 Task: Configure branch protection to require reviews from code owners.
Action: Mouse moved to (532, 246)
Screenshot: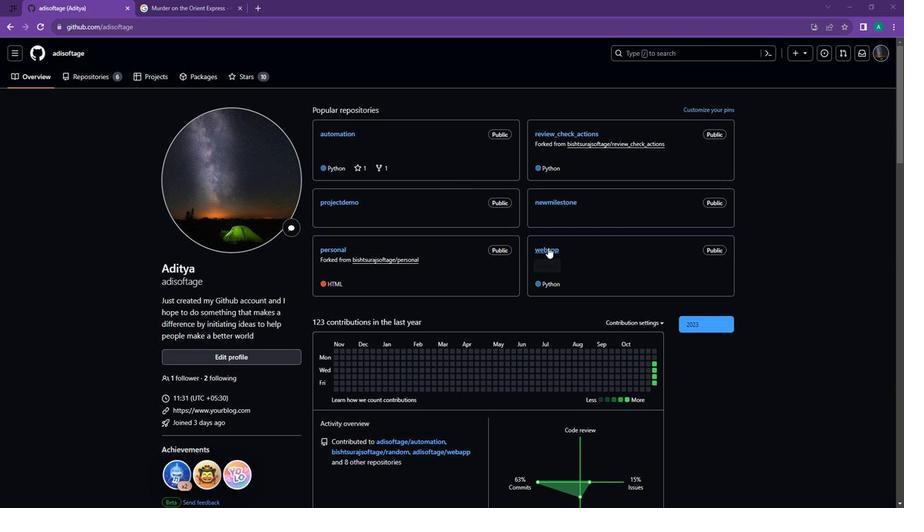 
Action: Mouse pressed left at (532, 246)
Screenshot: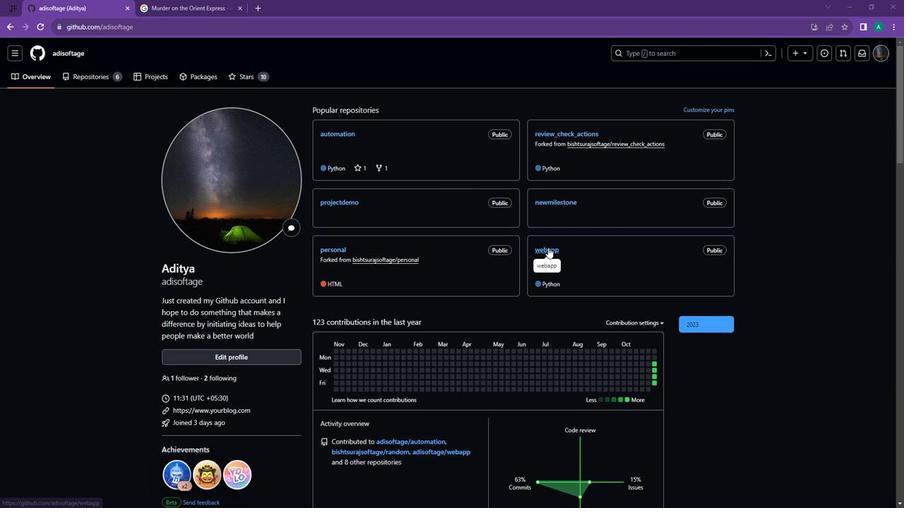 
Action: Mouse moved to (414, 81)
Screenshot: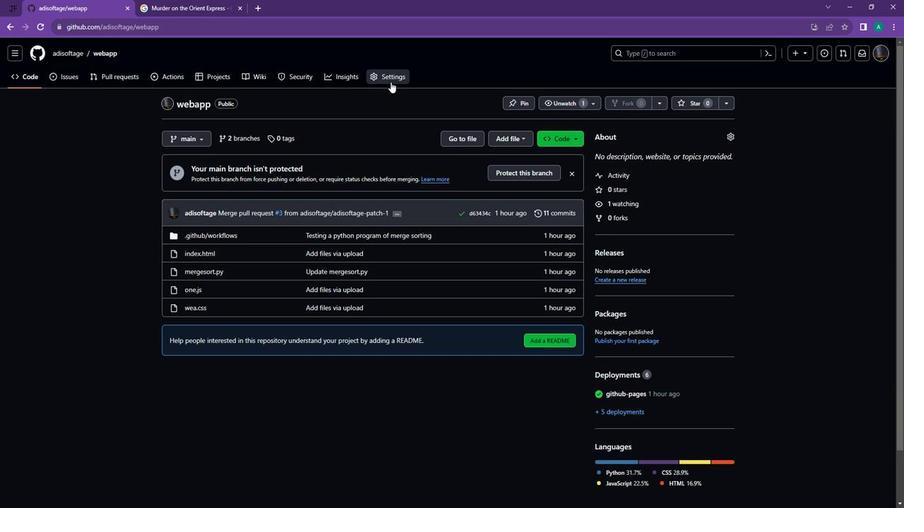 
Action: Mouse pressed left at (414, 81)
Screenshot: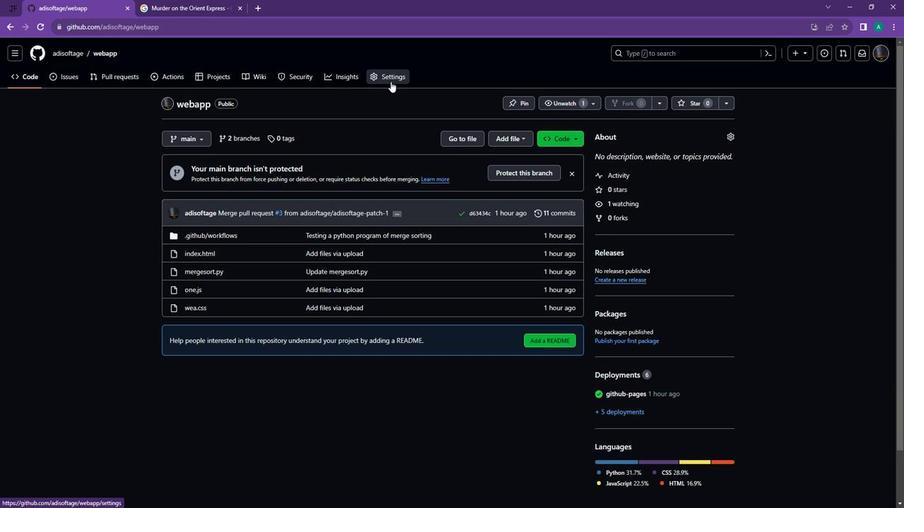 
Action: Mouse moved to (380, 247)
Screenshot: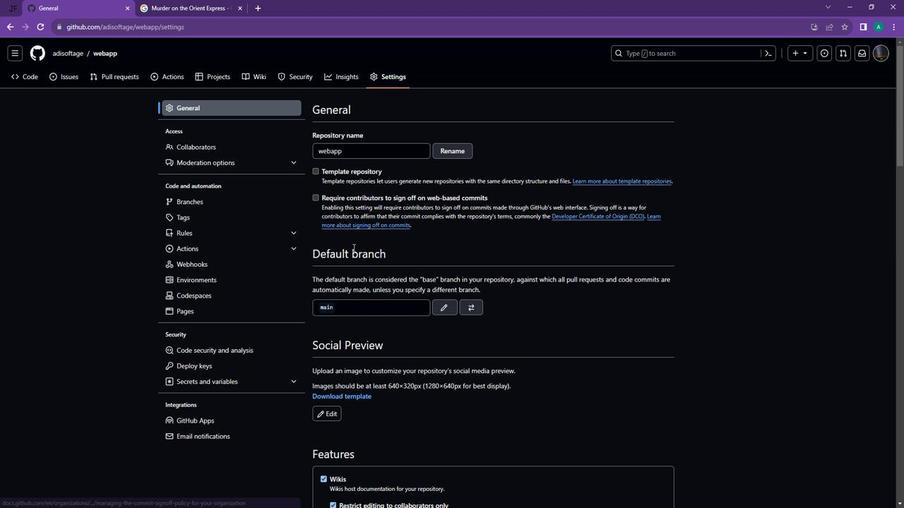 
Action: Mouse scrolled (380, 246) with delta (0, 0)
Screenshot: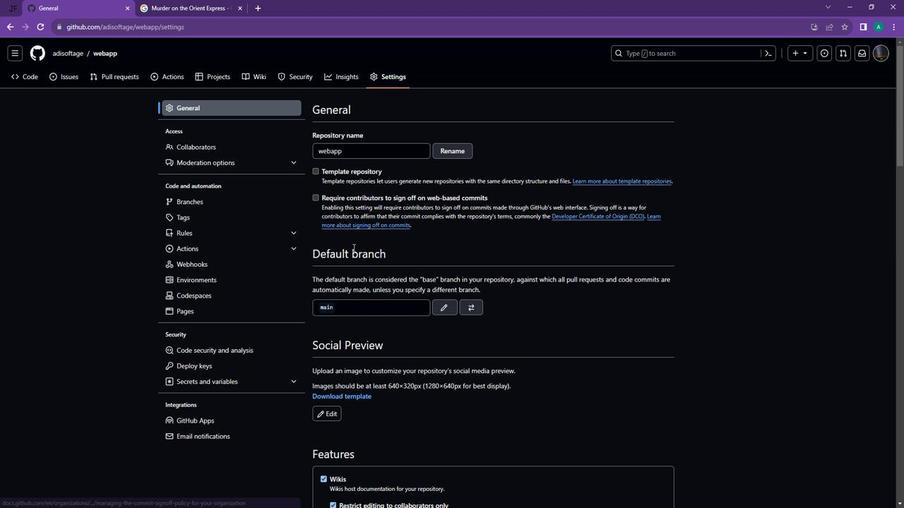 
Action: Mouse moved to (284, 151)
Screenshot: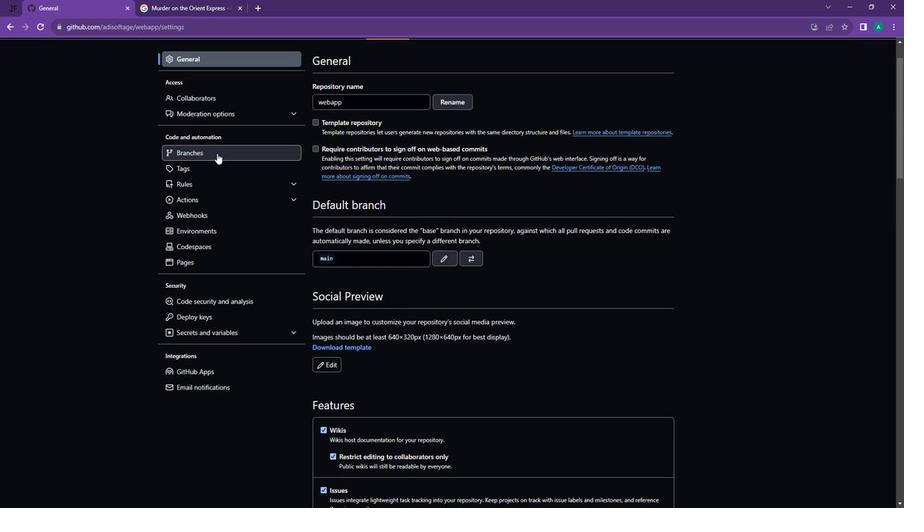 
Action: Mouse pressed left at (284, 151)
Screenshot: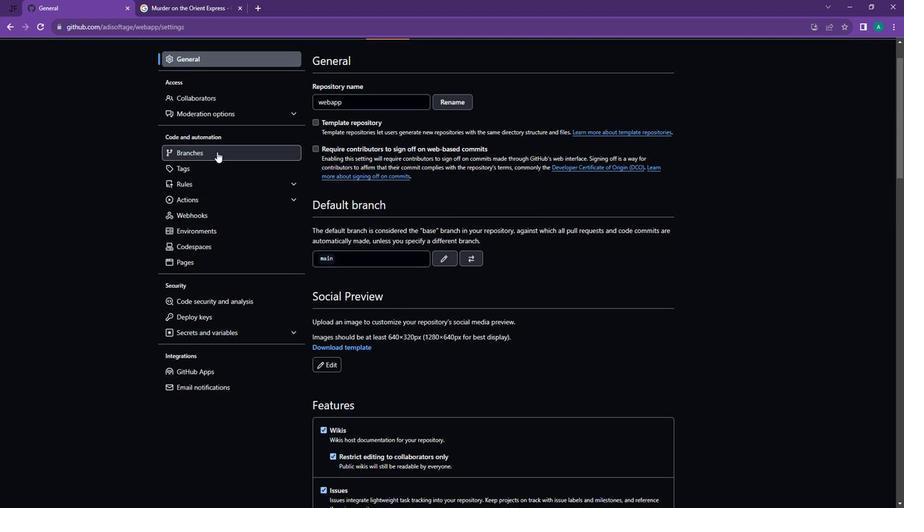 
Action: Mouse moved to (415, 169)
Screenshot: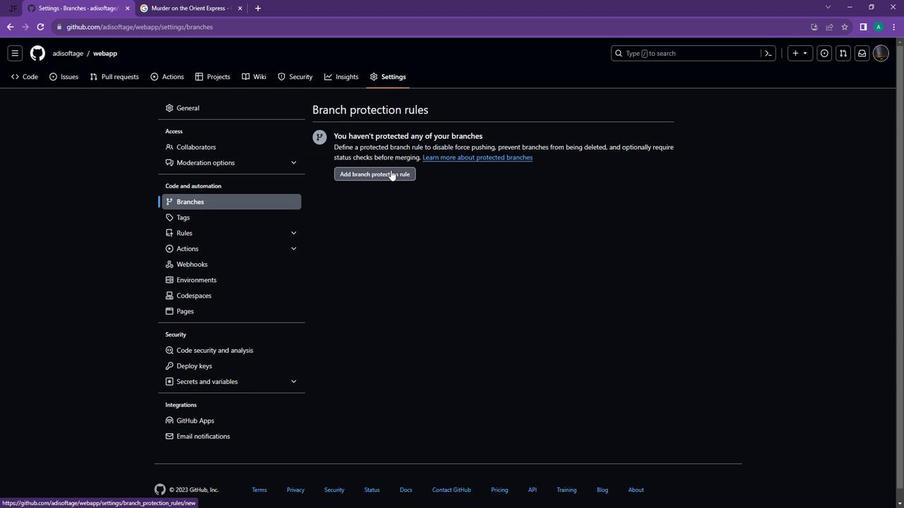 
Action: Mouse pressed left at (415, 169)
Screenshot: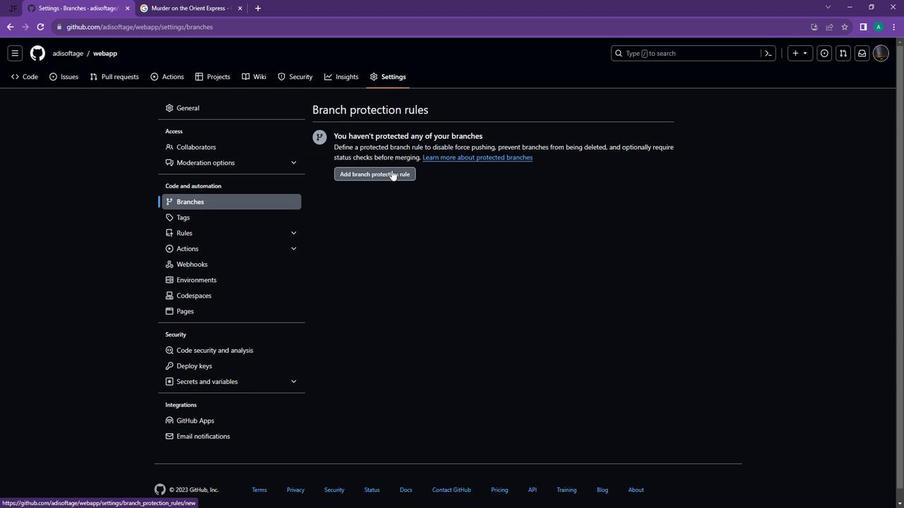 
Action: Mouse moved to (417, 250)
Screenshot: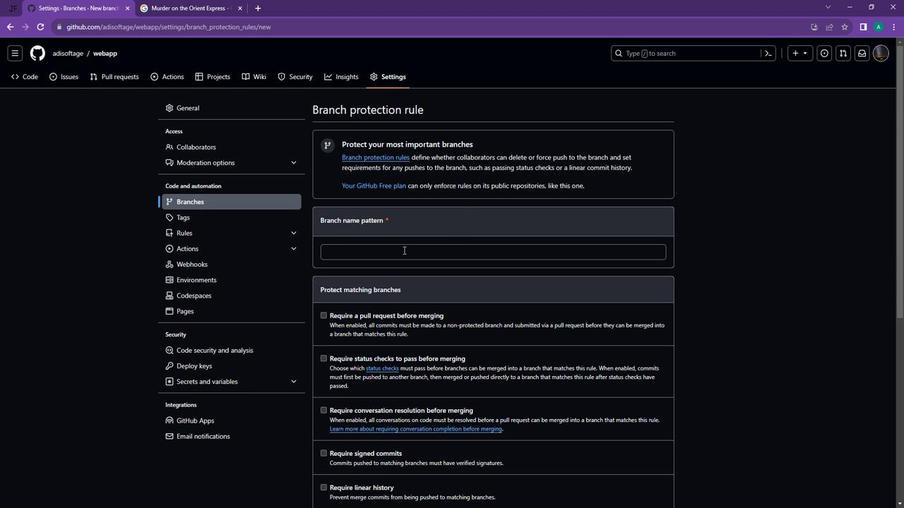 
Action: Mouse pressed left at (417, 250)
Screenshot: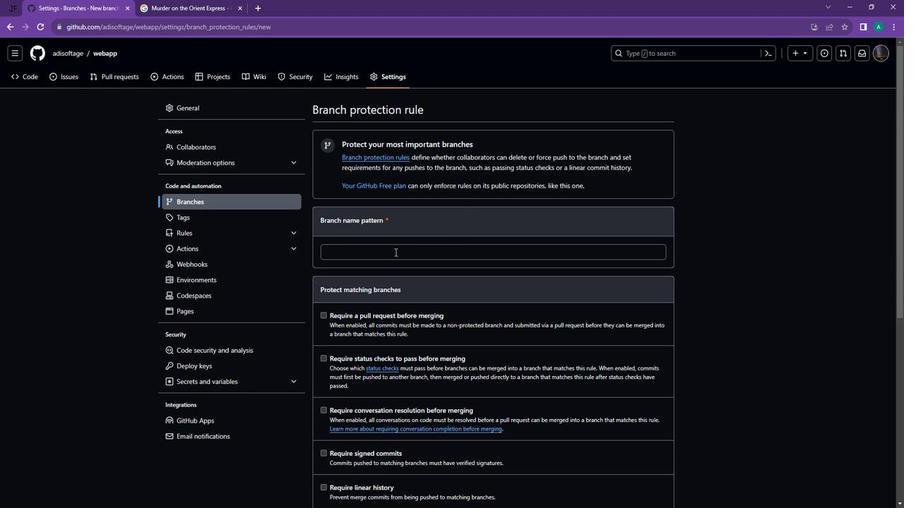 
Action: Key pressed main
Screenshot: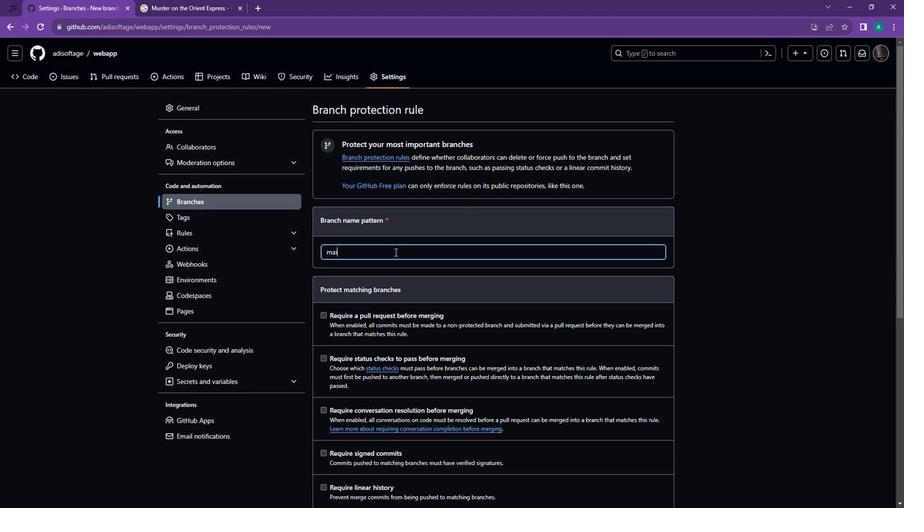 
Action: Mouse moved to (433, 345)
Screenshot: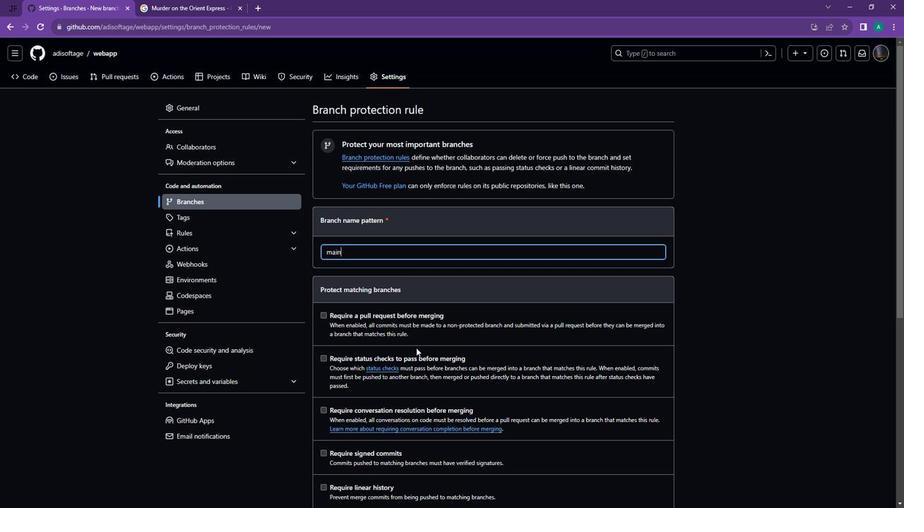 
Action: Mouse scrolled (433, 344) with delta (0, 0)
Screenshot: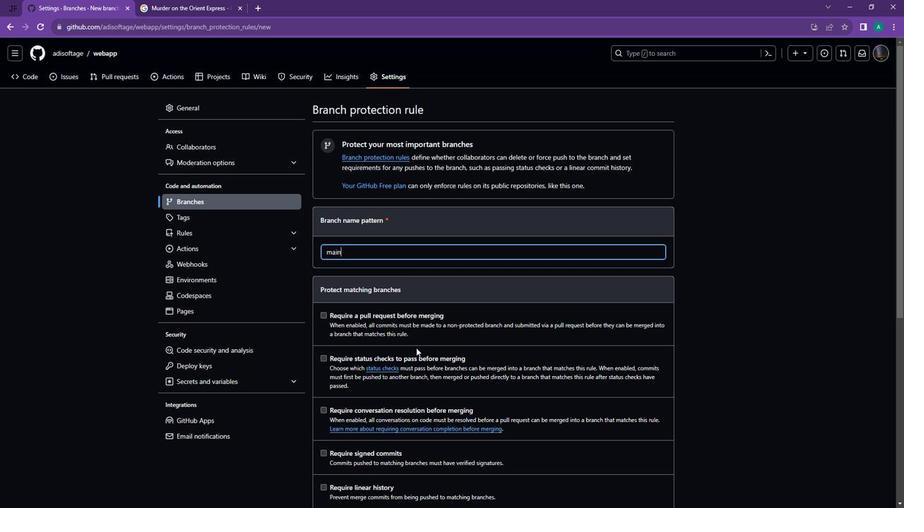 
Action: Mouse moved to (431, 345)
Screenshot: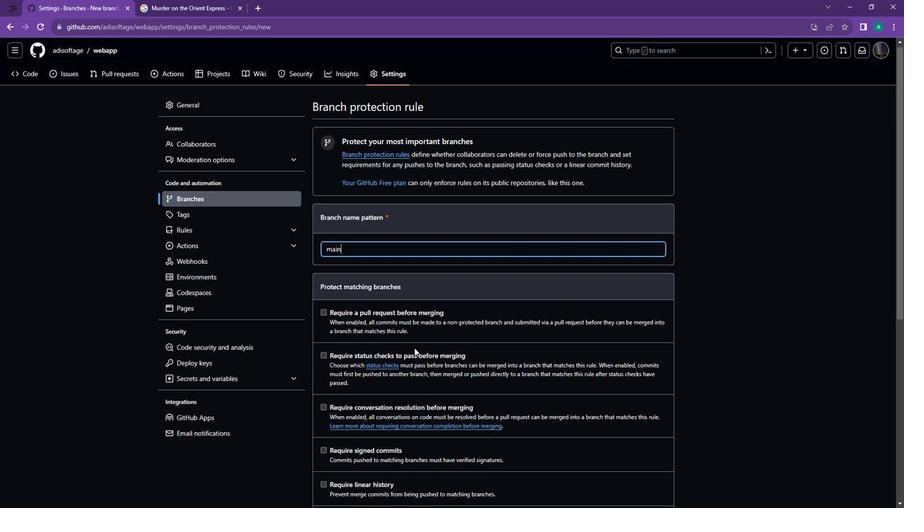 
Action: Mouse scrolled (431, 344) with delta (0, 0)
Screenshot: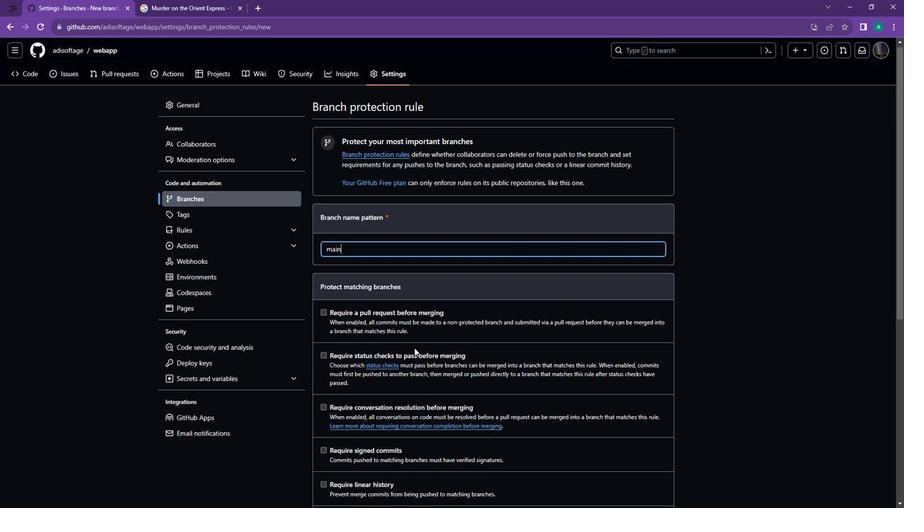 
Action: Mouse moved to (377, 216)
Screenshot: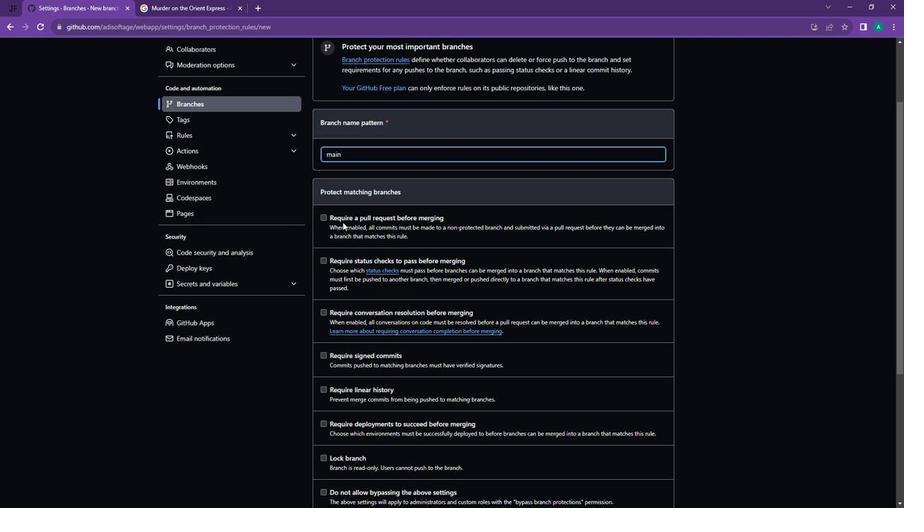 
Action: Mouse pressed left at (377, 216)
Screenshot: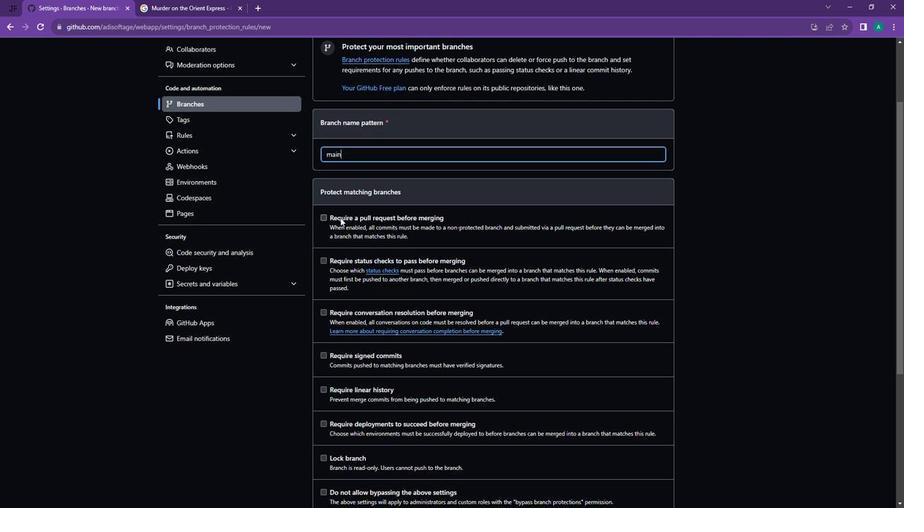 
Action: Mouse moved to (379, 324)
Screenshot: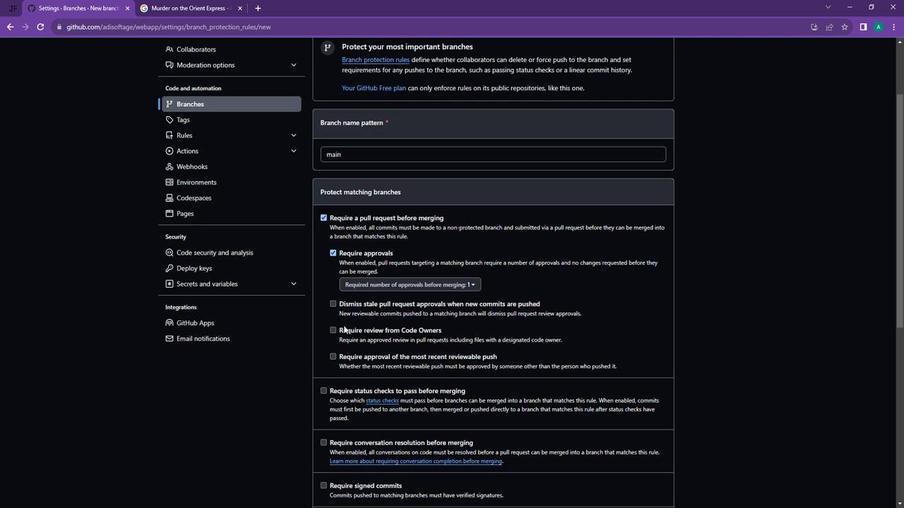 
Action: Mouse pressed left at (379, 324)
Screenshot: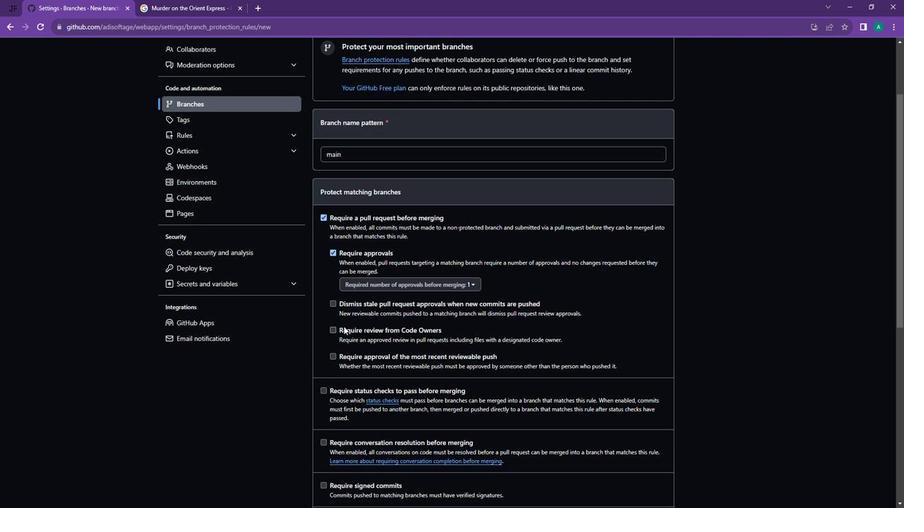 
Action: Mouse moved to (389, 349)
Screenshot: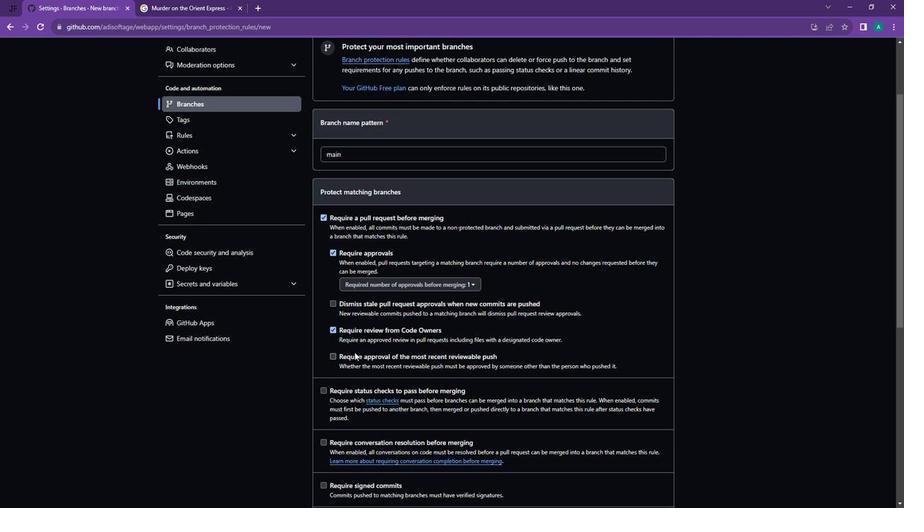 
Action: Mouse scrolled (389, 349) with delta (0, 0)
Screenshot: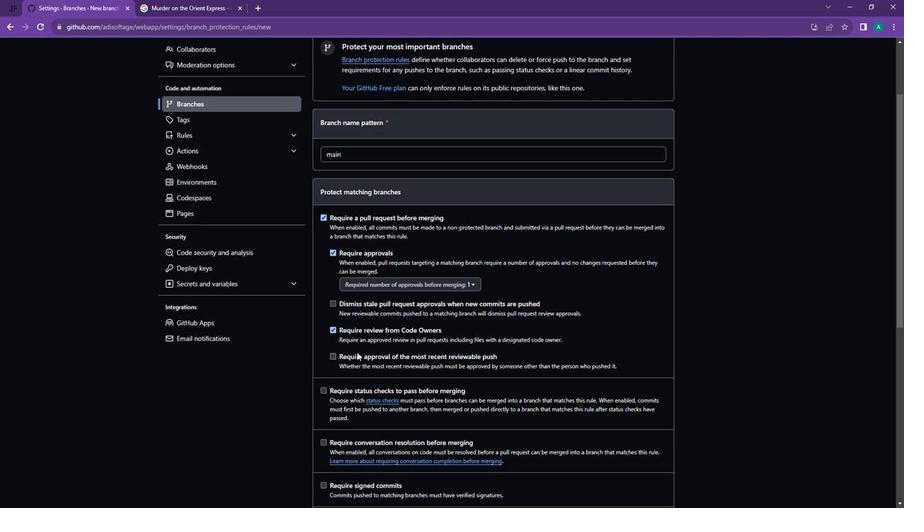 
Action: Mouse scrolled (389, 349) with delta (0, 0)
Screenshot: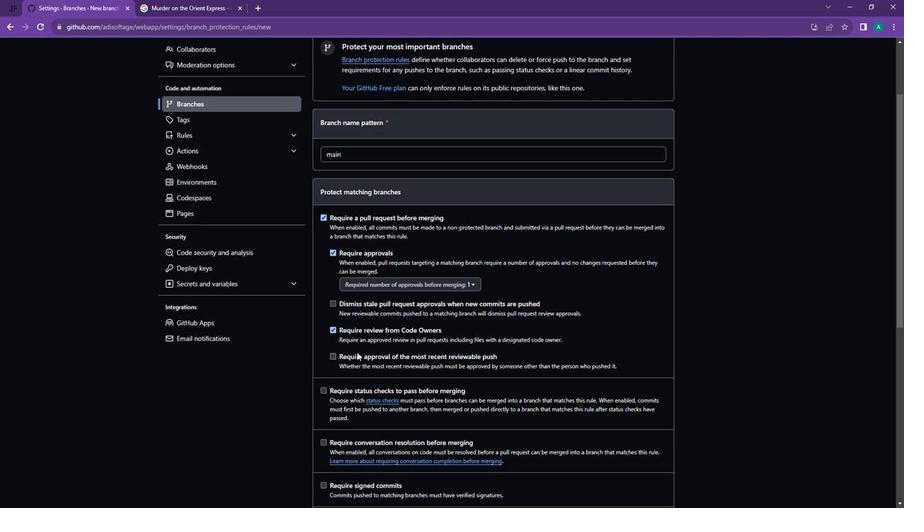 
Action: Mouse scrolled (389, 349) with delta (0, 0)
Screenshot: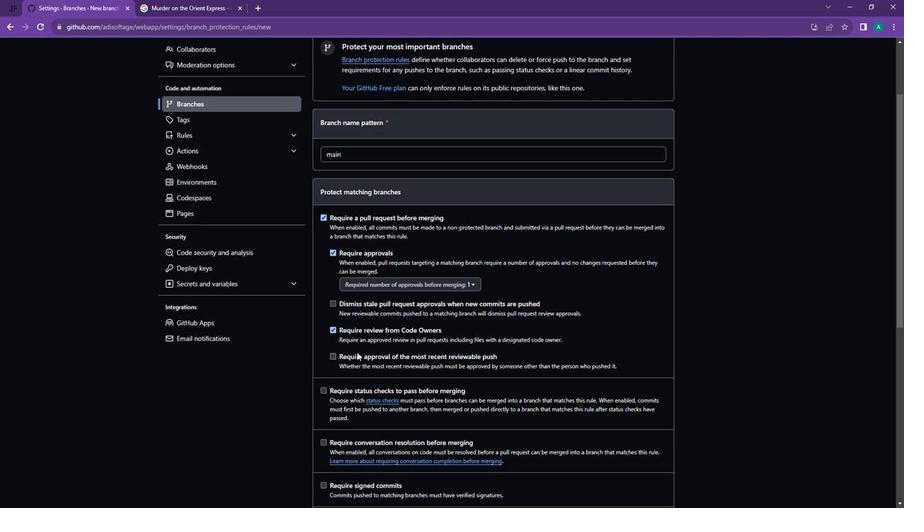 
Action: Mouse scrolled (389, 349) with delta (0, 0)
Screenshot: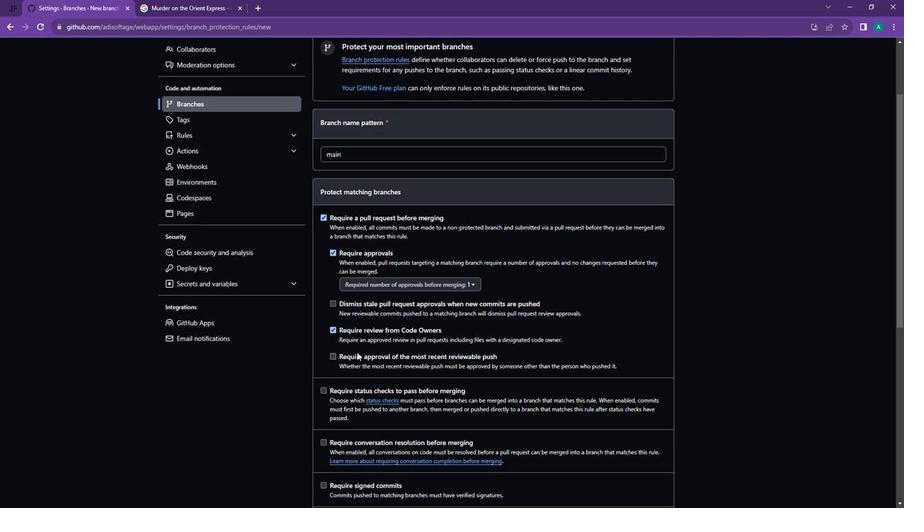 
Action: Mouse scrolled (389, 349) with delta (0, 0)
Screenshot: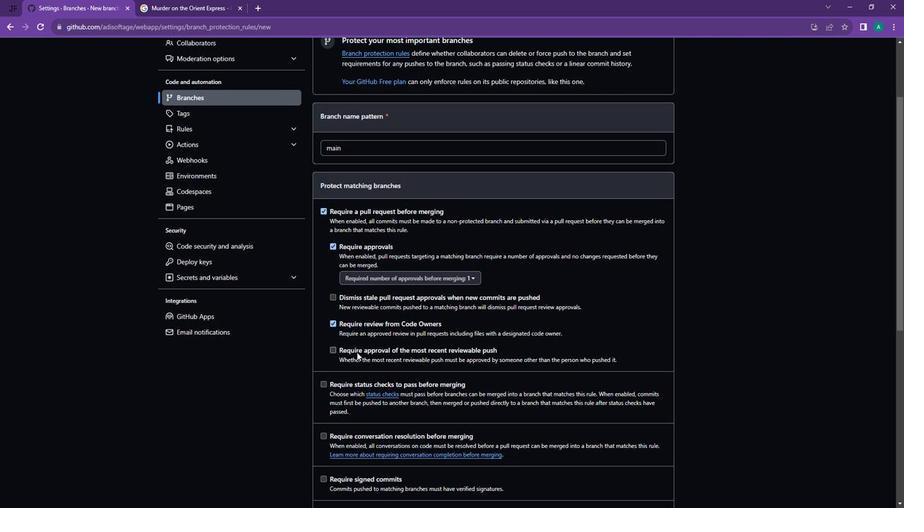 
Action: Mouse scrolled (389, 349) with delta (0, 0)
Screenshot: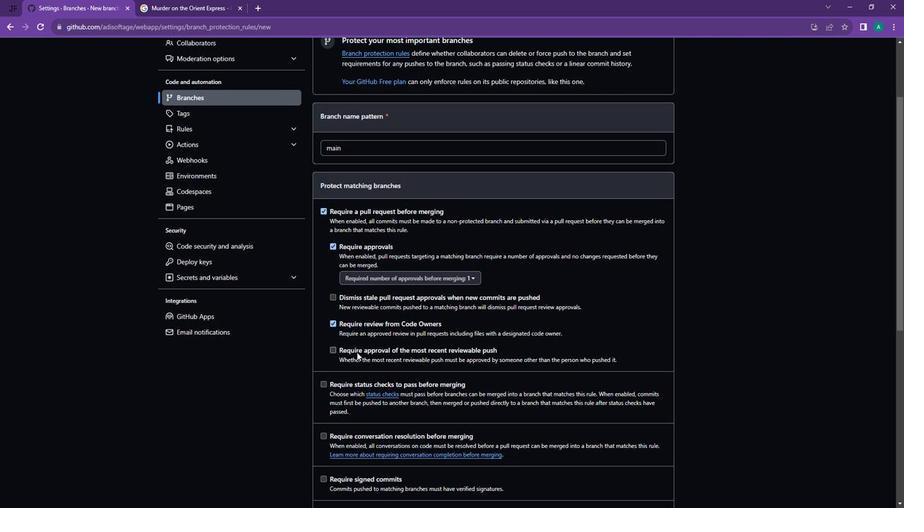 
Action: Mouse scrolled (389, 349) with delta (0, 0)
Screenshot: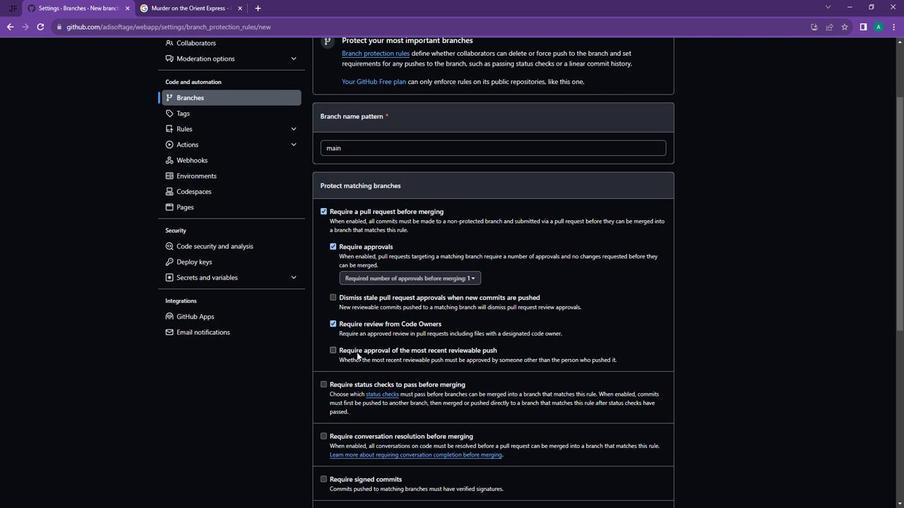 
Action: Mouse scrolled (389, 349) with delta (0, 0)
Screenshot: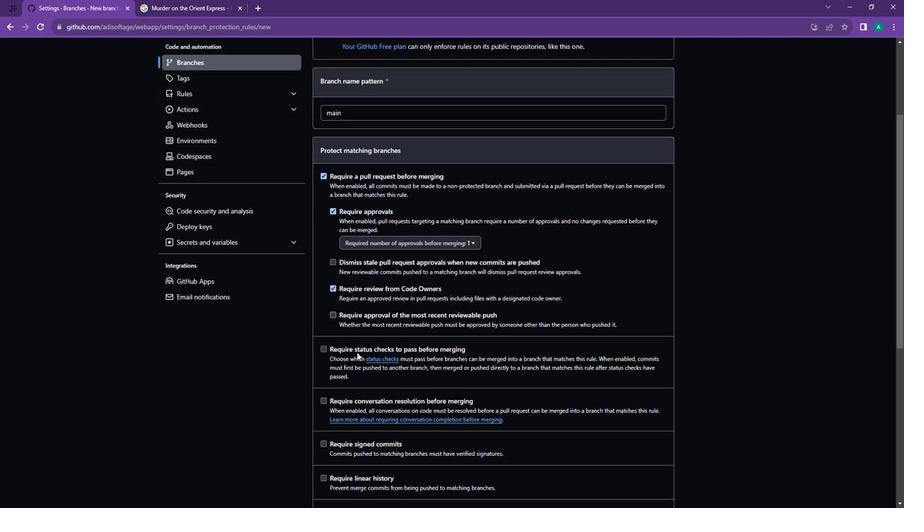 
Action: Mouse moved to (392, 348)
Screenshot: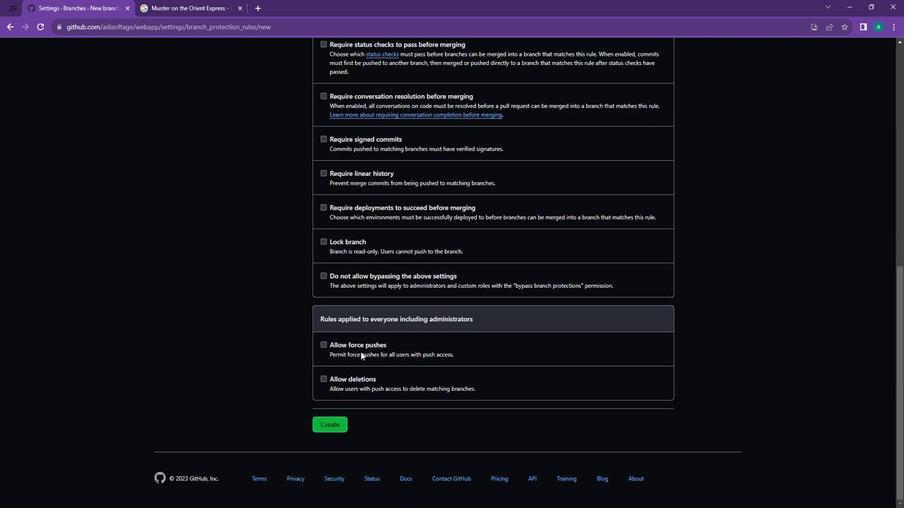 
Action: Mouse scrolled (392, 347) with delta (0, 0)
Screenshot: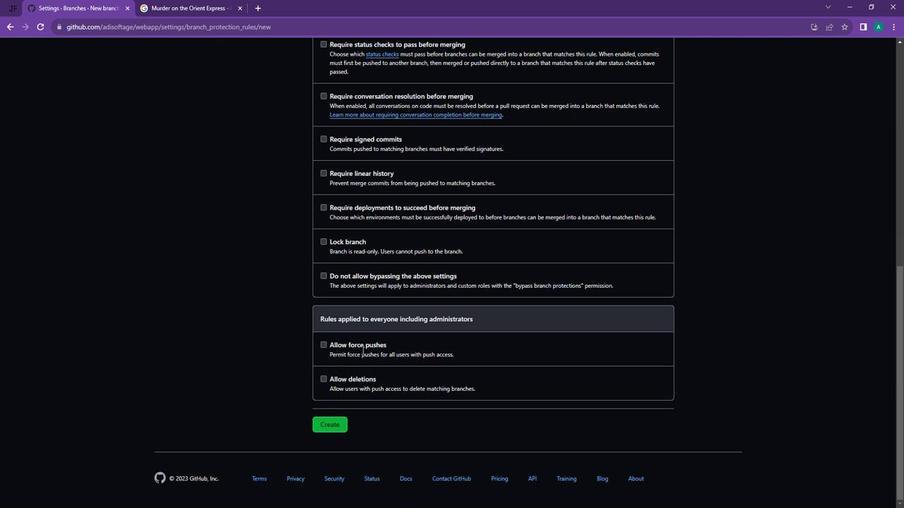 
Action: Mouse scrolled (392, 347) with delta (0, 0)
Screenshot: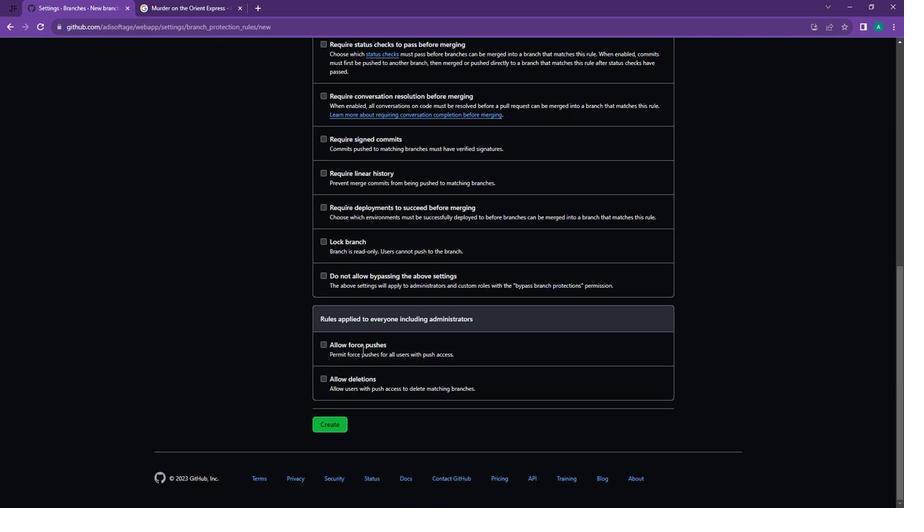 
Action: Mouse scrolled (392, 347) with delta (0, 0)
Screenshot: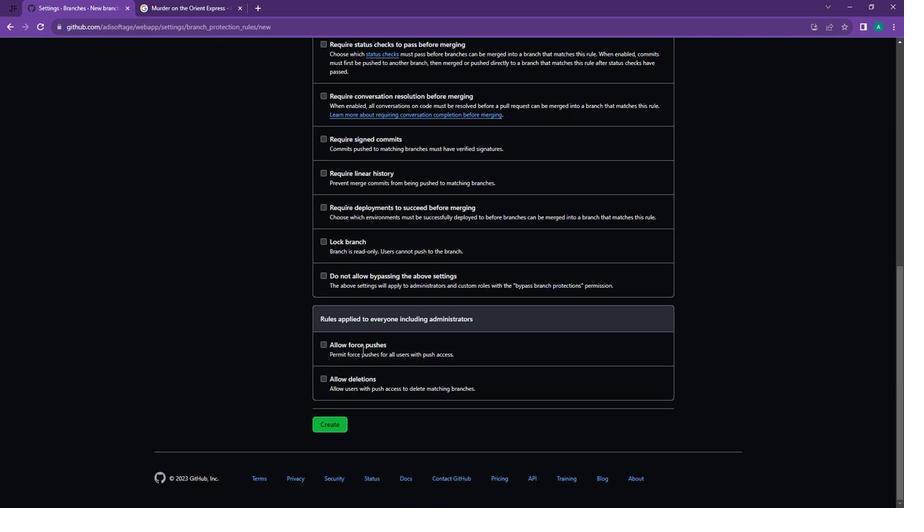 
Action: Mouse scrolled (392, 347) with delta (0, 0)
Screenshot: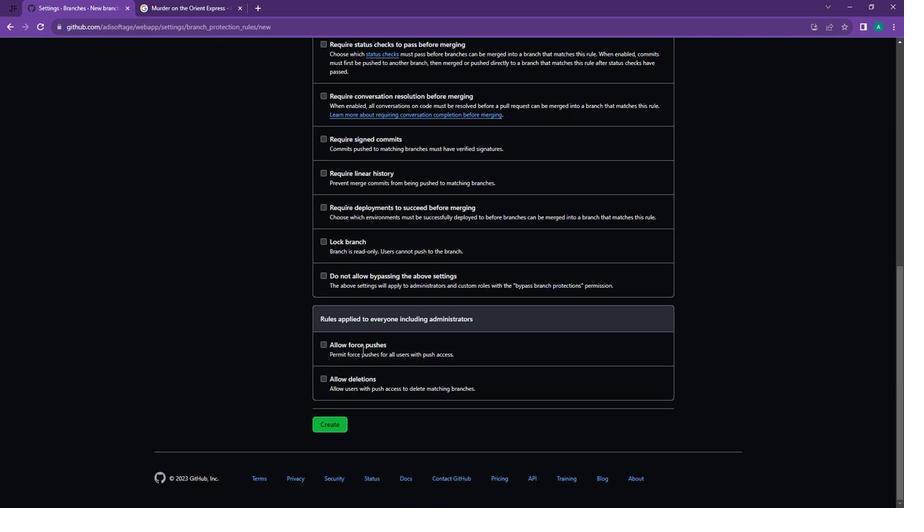 
Action: Mouse scrolled (392, 347) with delta (0, 0)
Screenshot: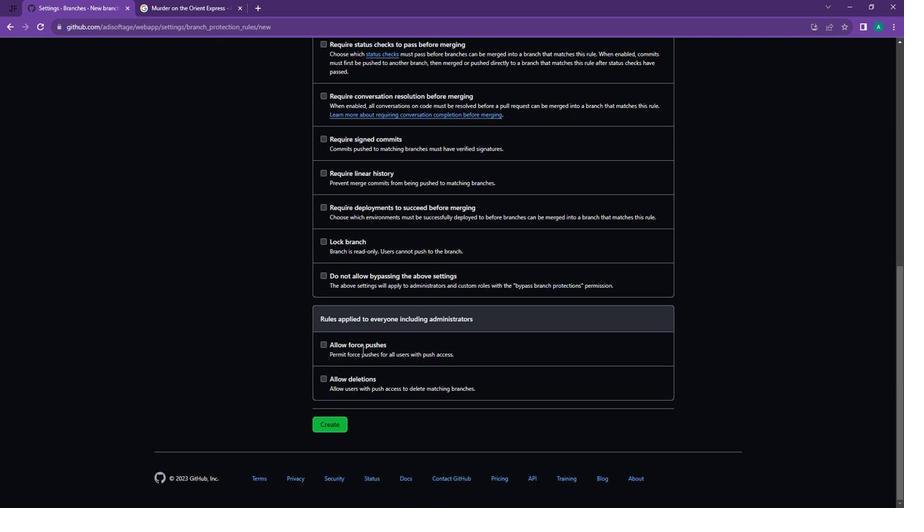 
Action: Mouse scrolled (392, 347) with delta (0, 0)
Screenshot: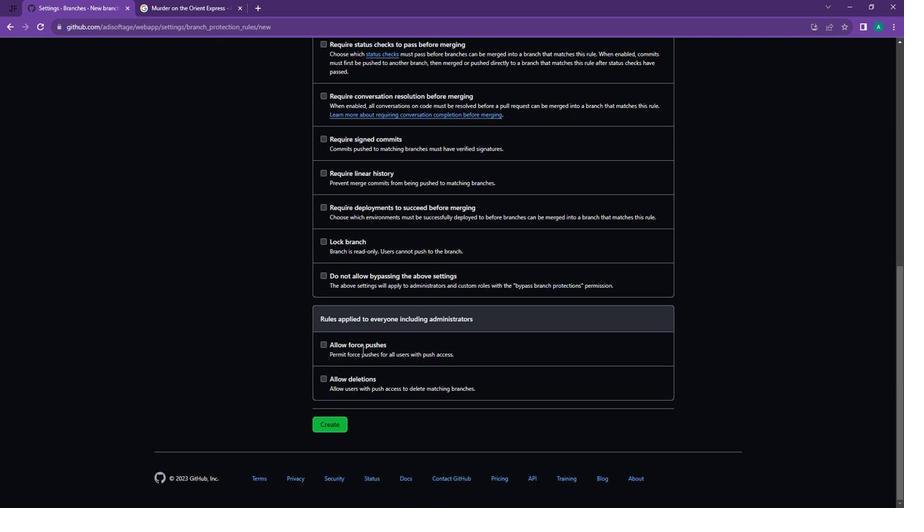 
Action: Mouse moved to (371, 419)
Screenshot: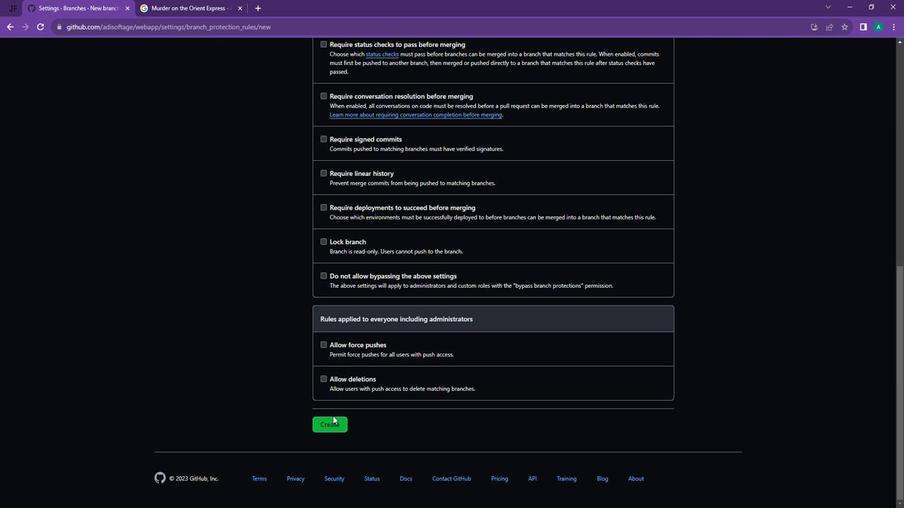 
Action: Mouse pressed left at (371, 419)
Screenshot: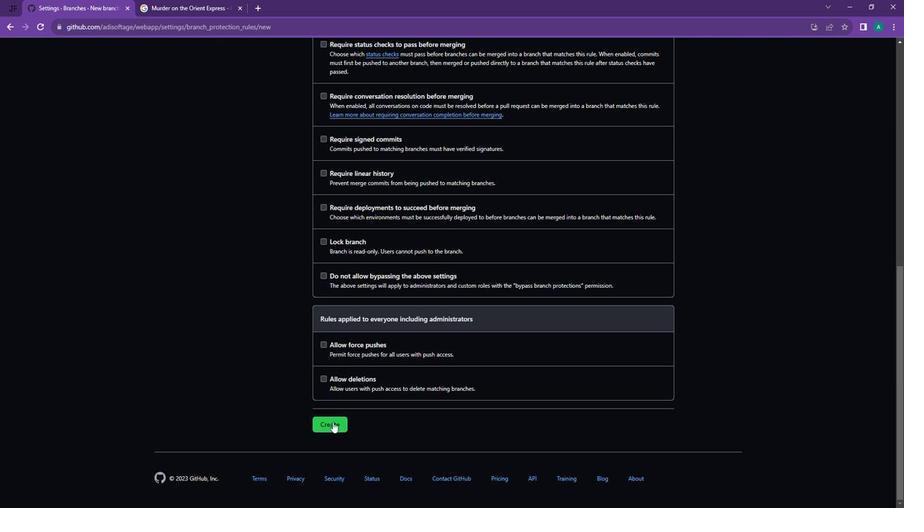
Action: Mouse moved to (139, 74)
Screenshot: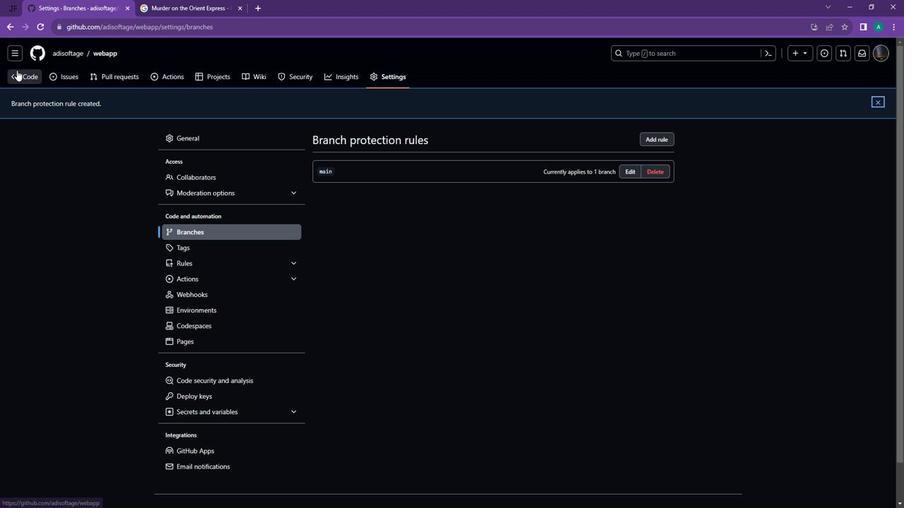 
Action: Mouse pressed left at (139, 74)
Screenshot: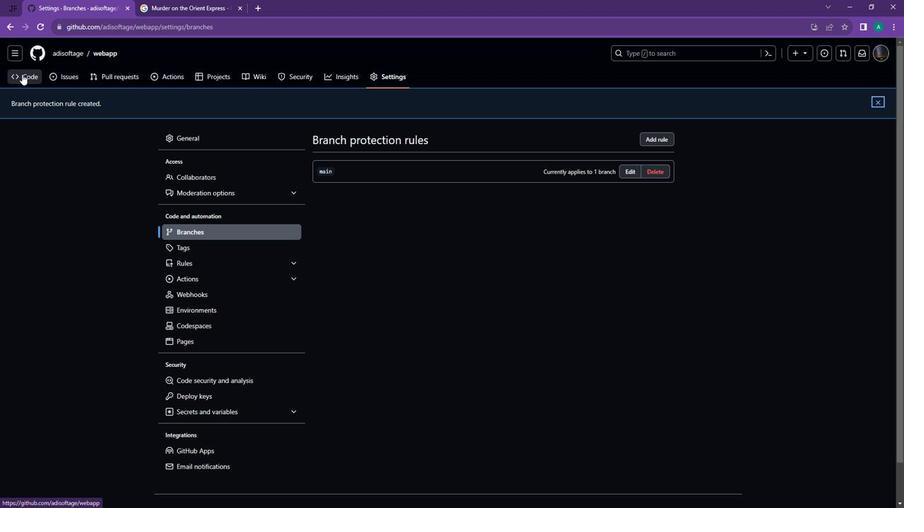 
Action: Mouse moved to (280, 207)
Screenshot: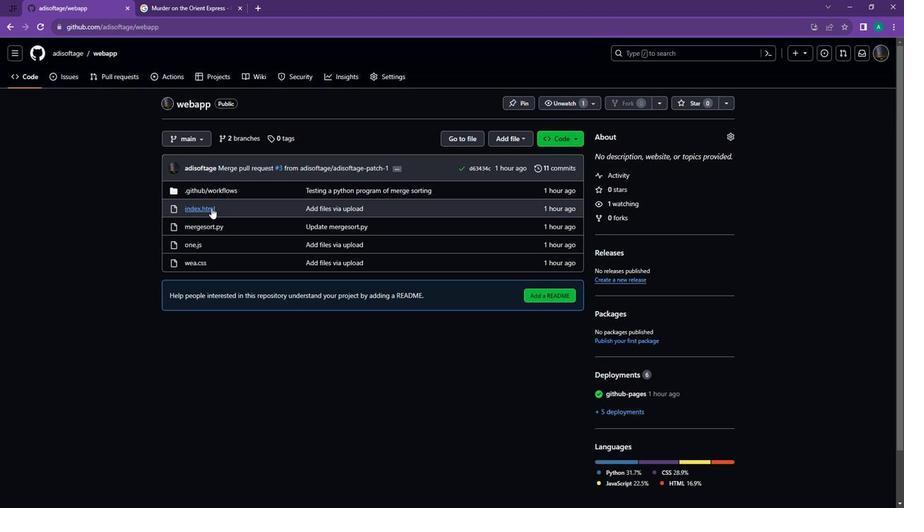 
Action: Mouse pressed left at (280, 207)
Screenshot: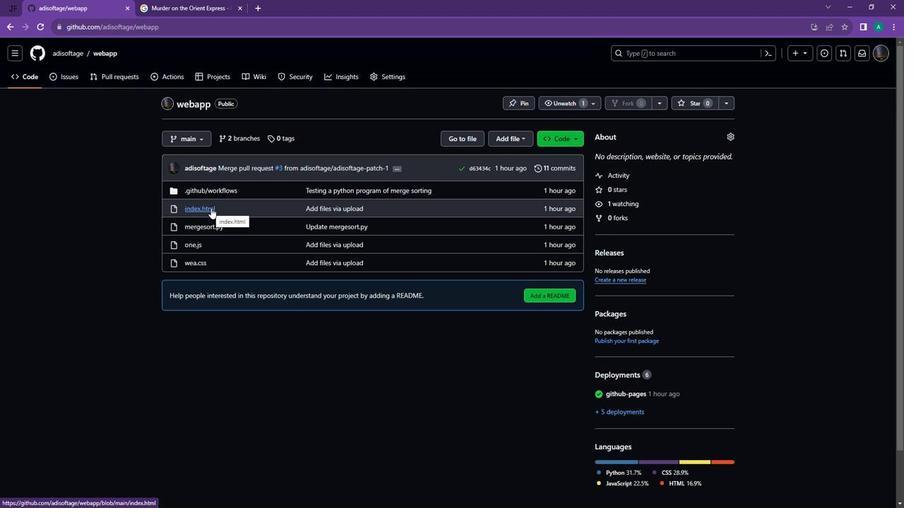 
Action: Mouse moved to (251, 220)
Screenshot: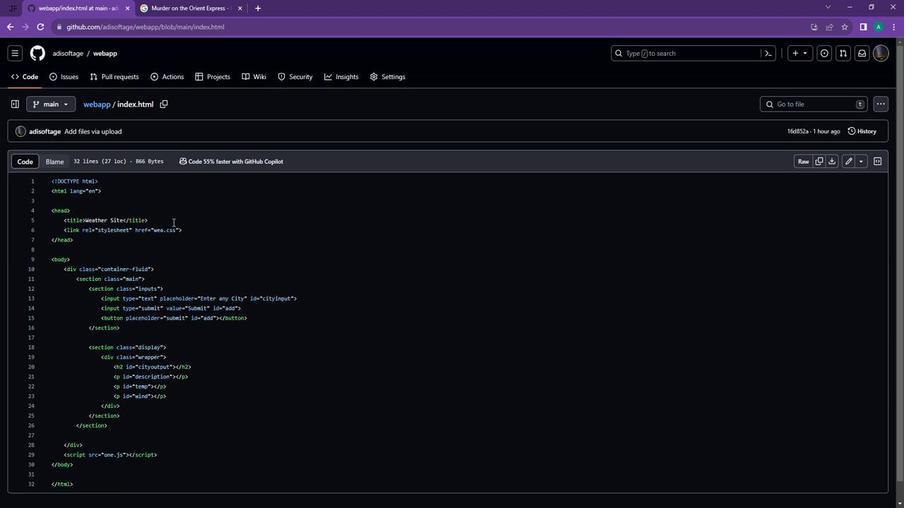 
Action: Mouse pressed left at (251, 220)
Screenshot: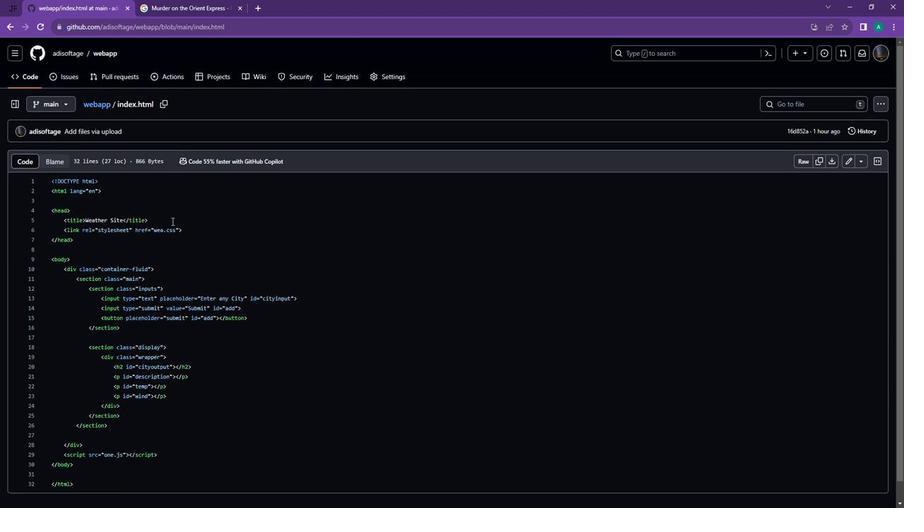 
Action: Mouse moved to (757, 165)
Screenshot: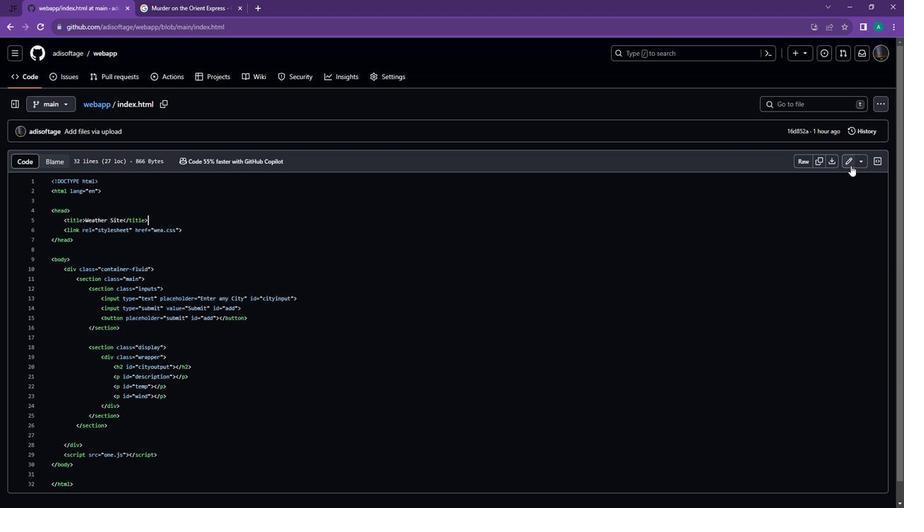 
Action: Mouse pressed left at (757, 165)
Screenshot: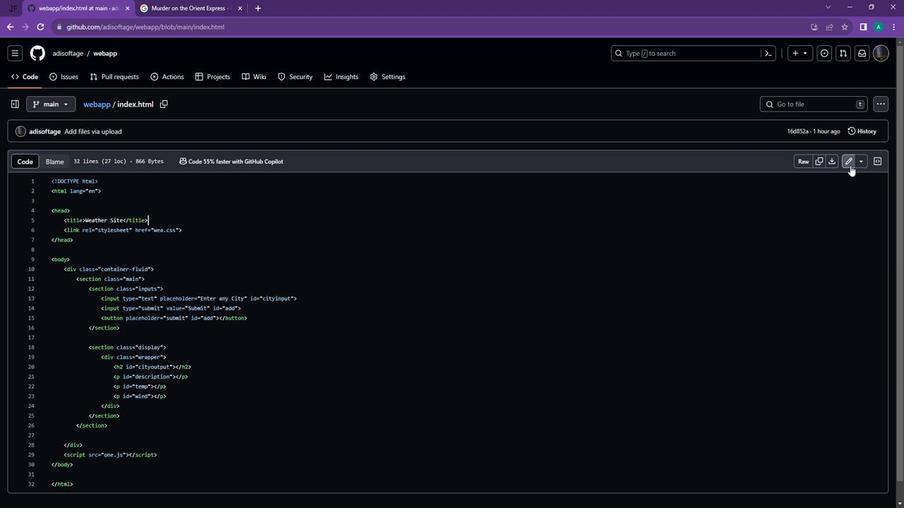 
Action: Mouse moved to (189, 185)
Screenshot: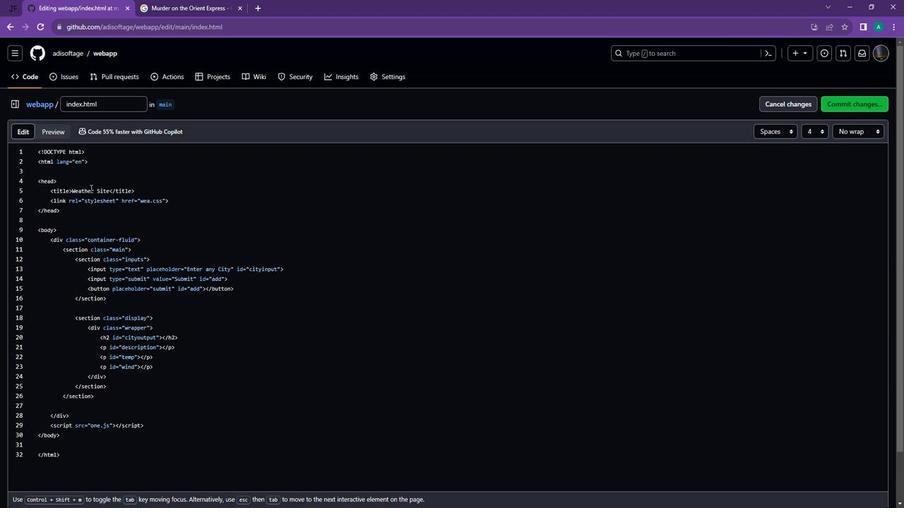 
Action: Mouse pressed left at (189, 185)
Screenshot: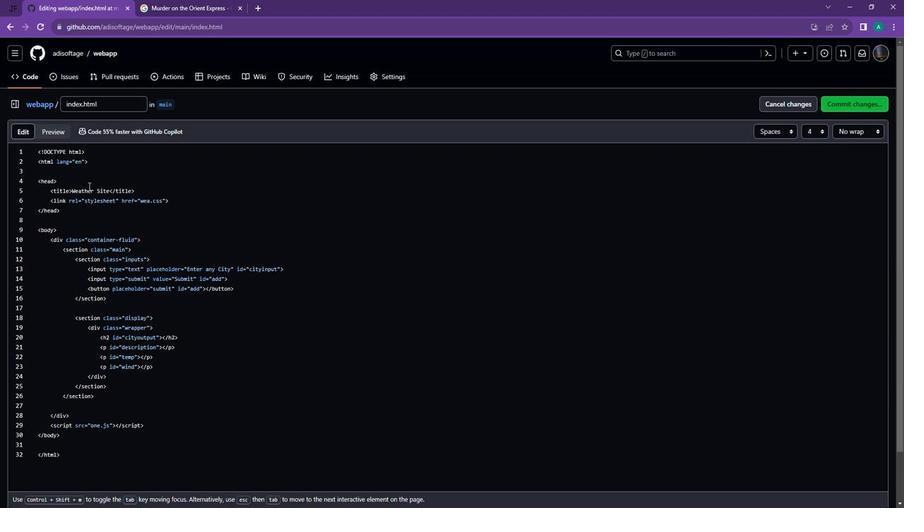 
Action: Mouse moved to (189, 185)
Screenshot: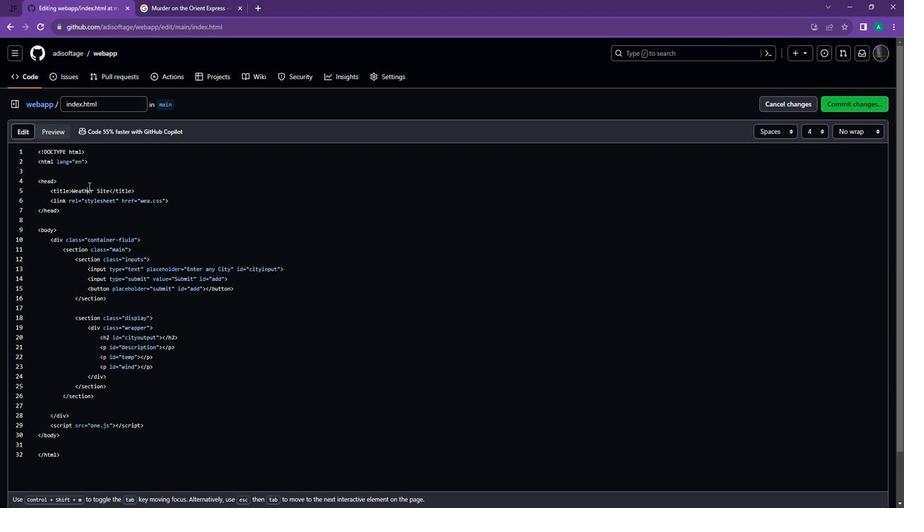 
Action: Key pressed s
Screenshot: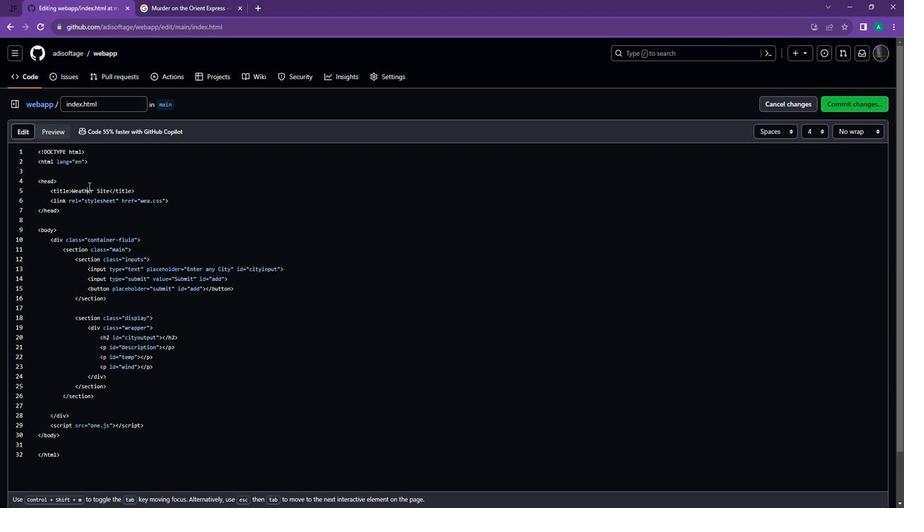 
Action: Mouse moved to (189, 185)
Screenshot: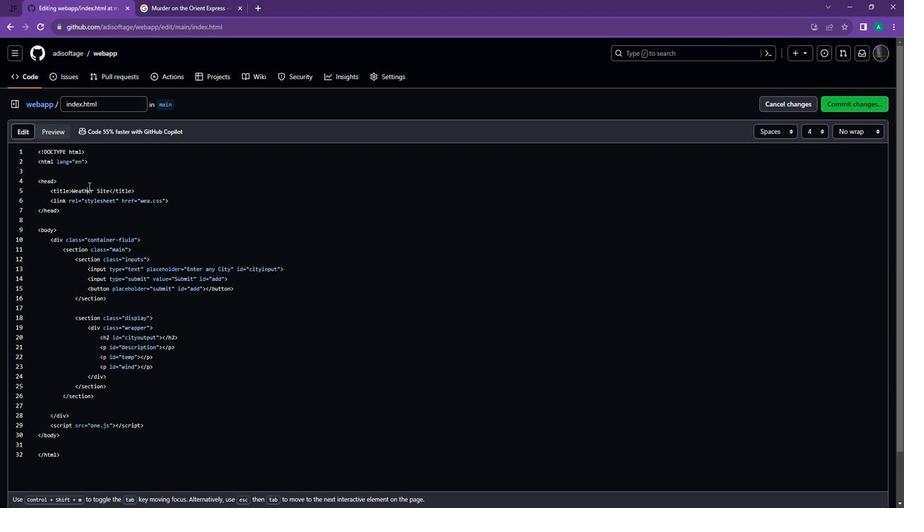 
Action: Key pressed s
Screenshot: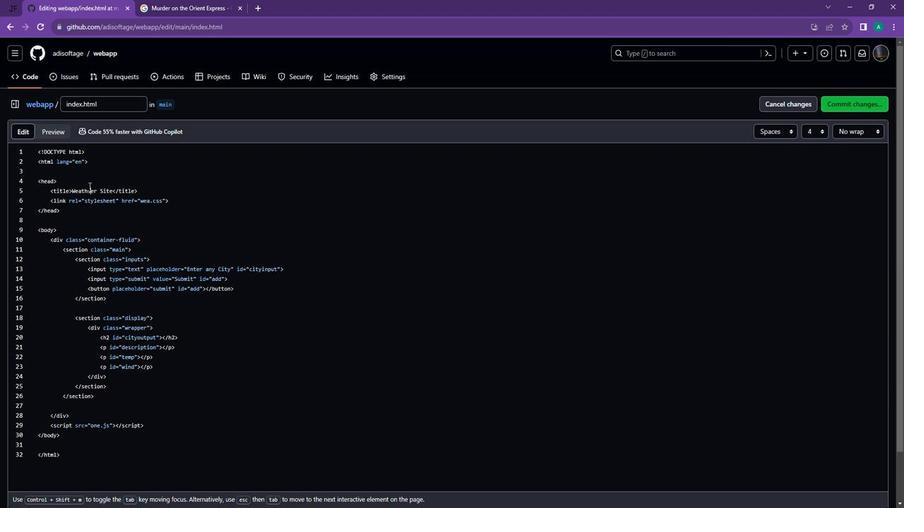 
Action: Mouse moved to (198, 174)
Screenshot: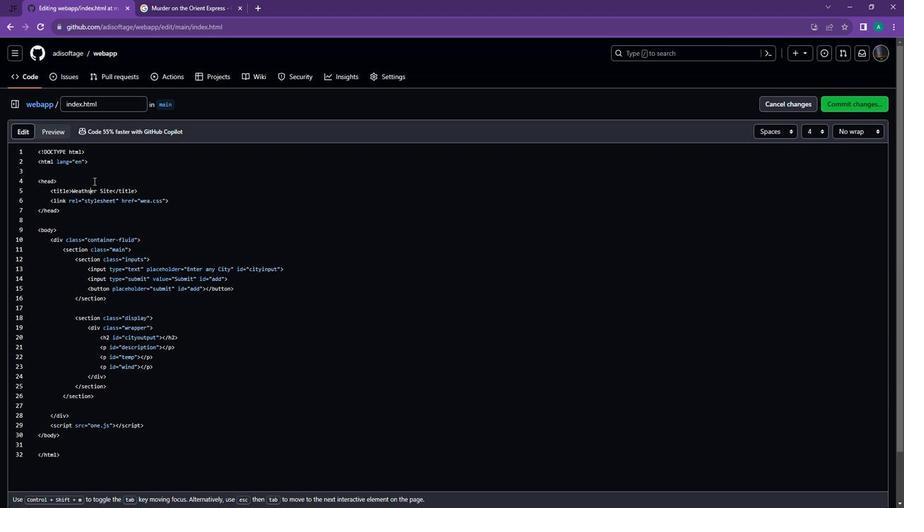 
Action: Key pressed s
Screenshot: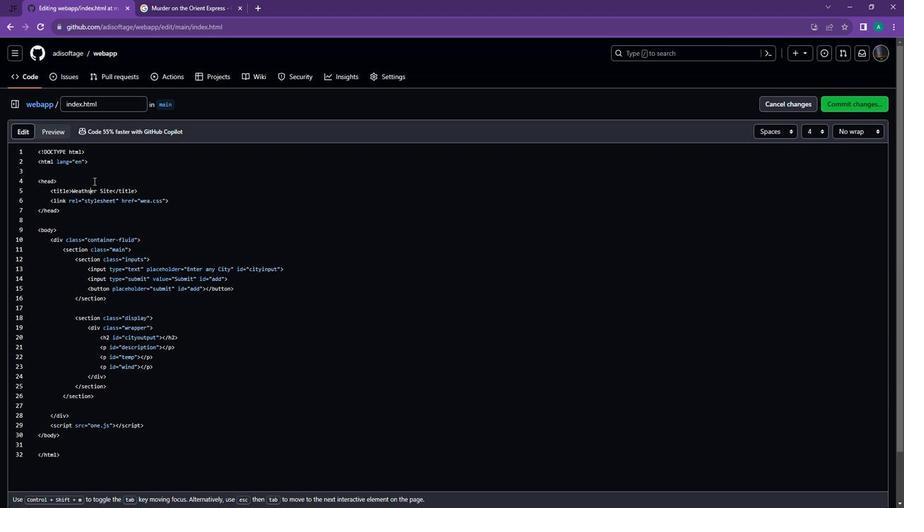 
Action: Mouse moved to (212, 161)
Screenshot: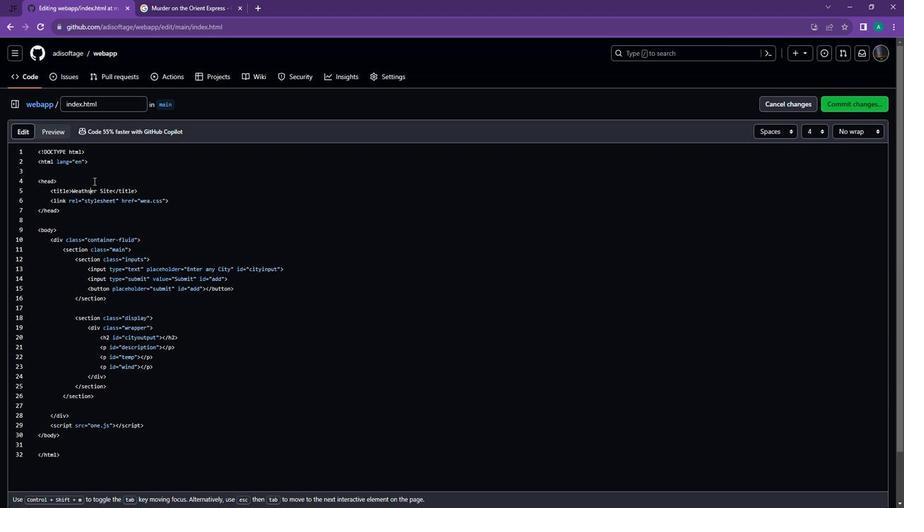 
Action: Key pressed s
Screenshot: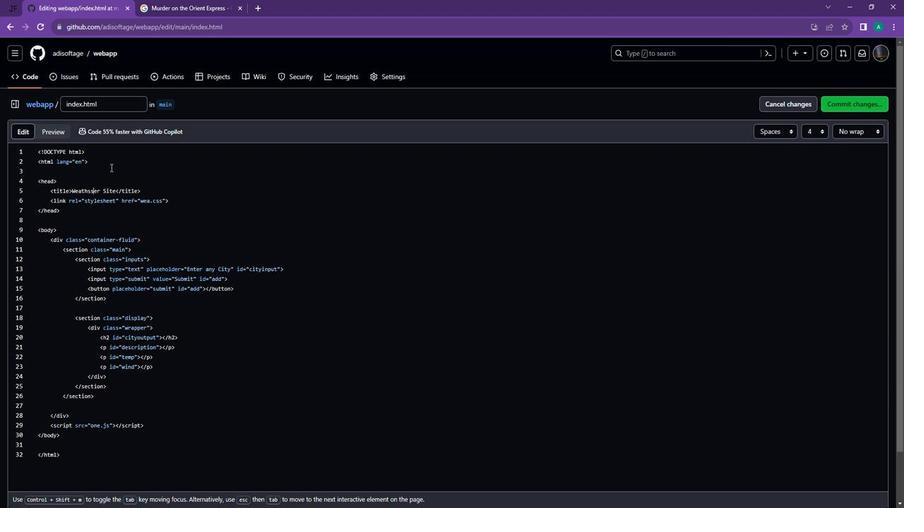 
Action: Mouse moved to (232, 152)
Screenshot: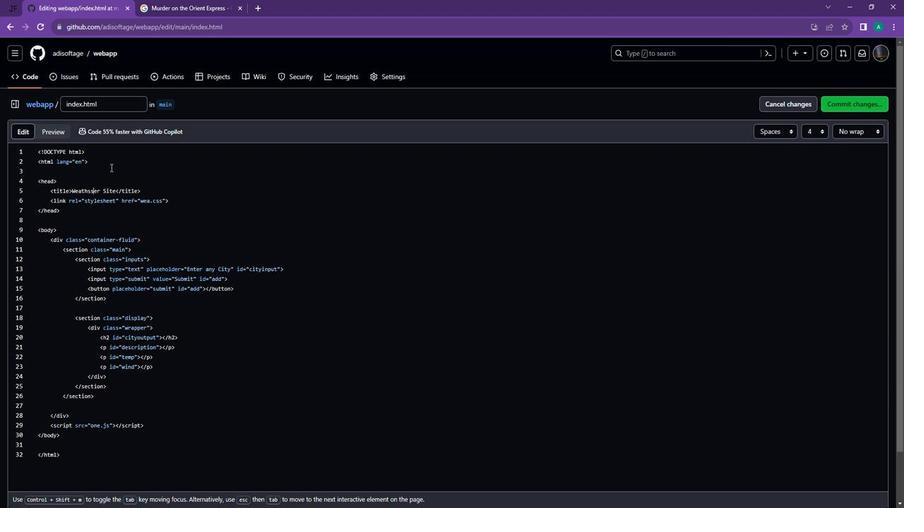 
Action: Key pressed s
Screenshot: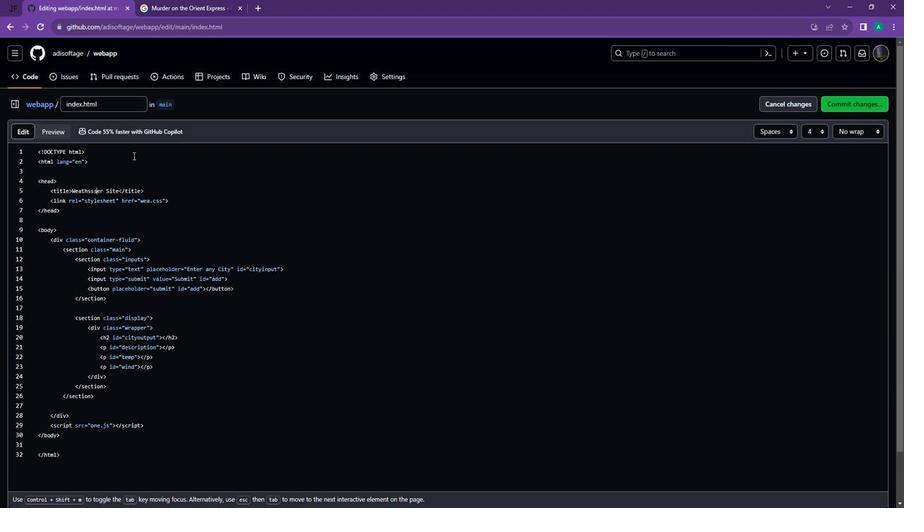 
Action: Mouse moved to (253, 147)
Screenshot: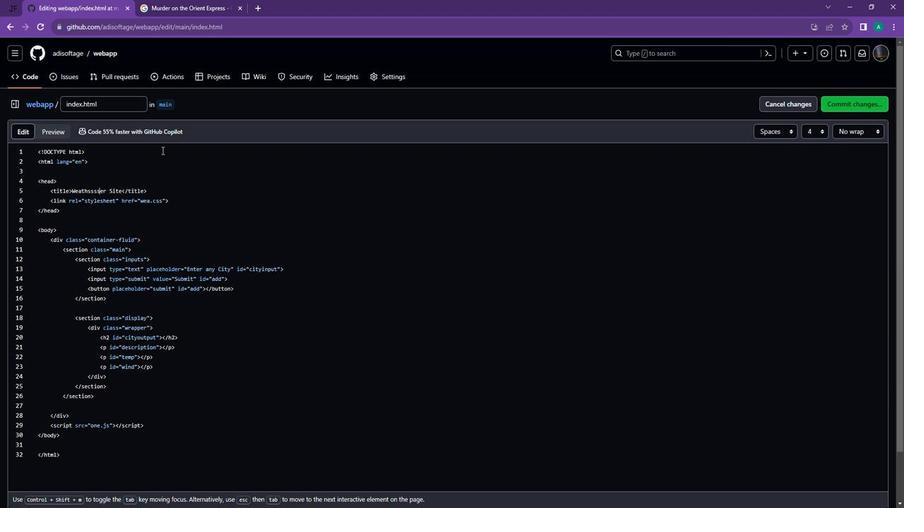 
Action: Key pressed s
Screenshot: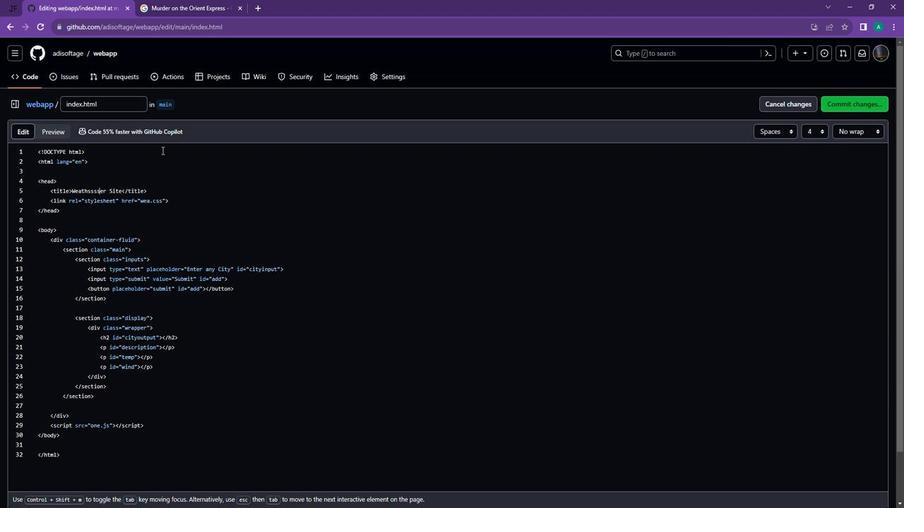 
Action: Mouse moved to (272, 147)
Screenshot: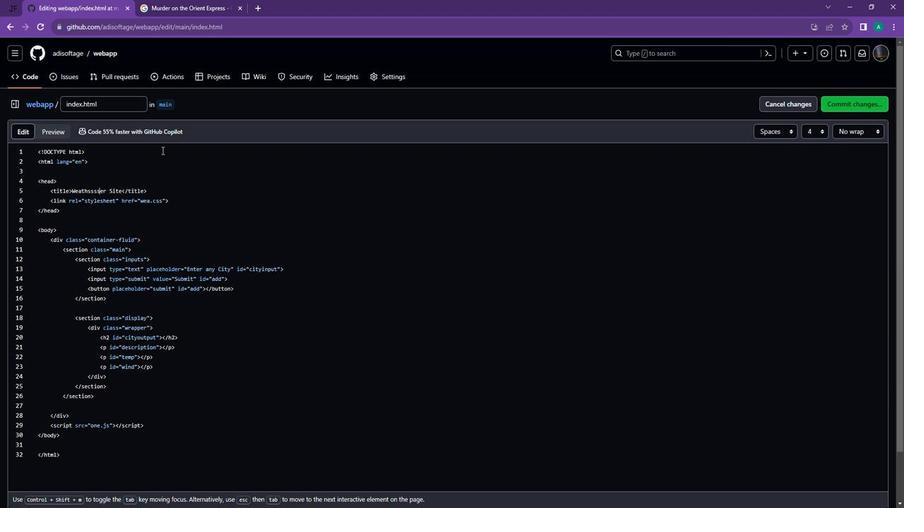 
Action: Key pressed s
Screenshot: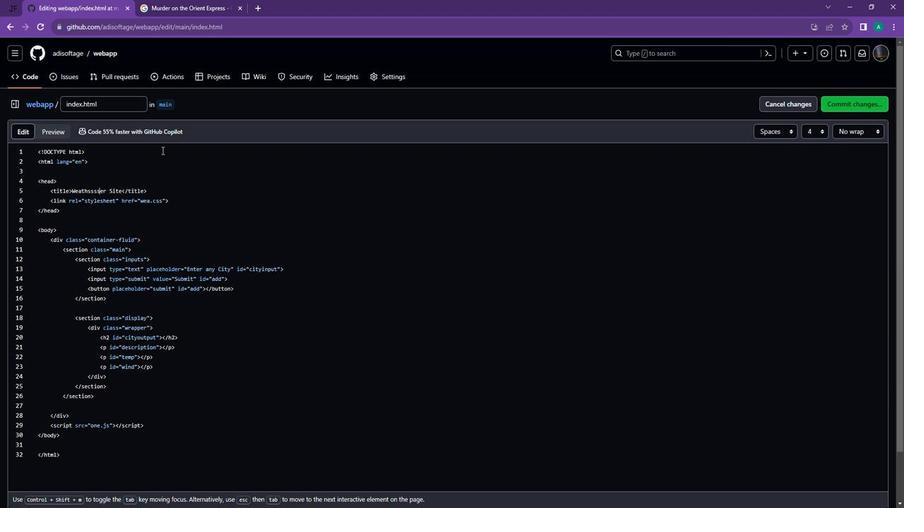 
Action: Mouse moved to (743, 105)
Screenshot: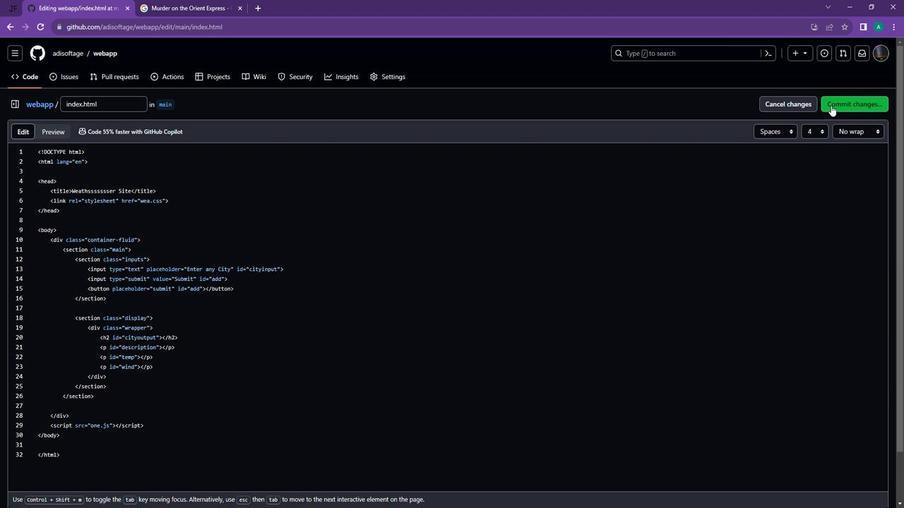 
Action: Mouse pressed left at (743, 105)
Screenshot: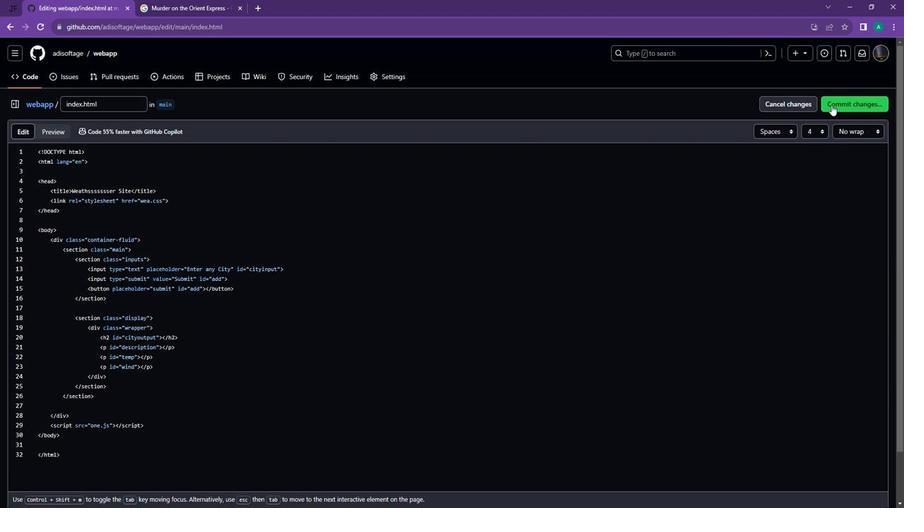 
Action: Mouse moved to (435, 313)
Screenshot: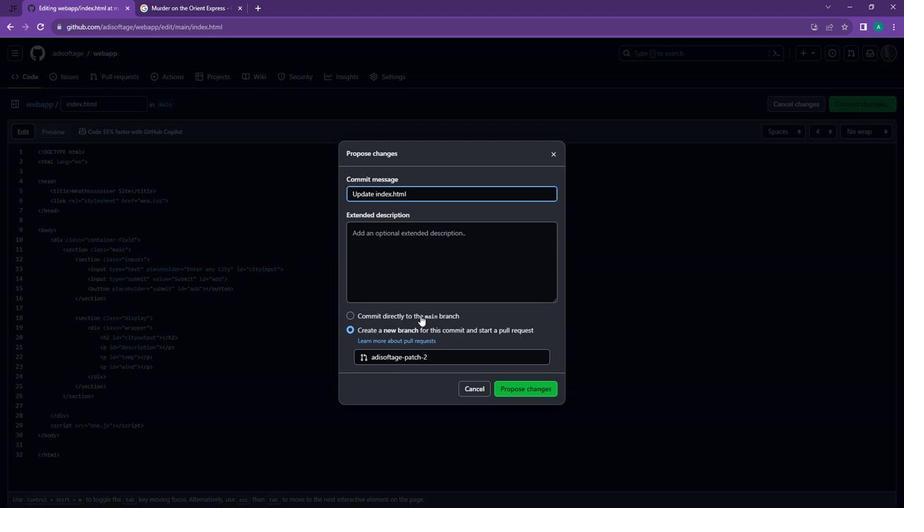 
Action: Mouse pressed left at (435, 313)
Screenshot: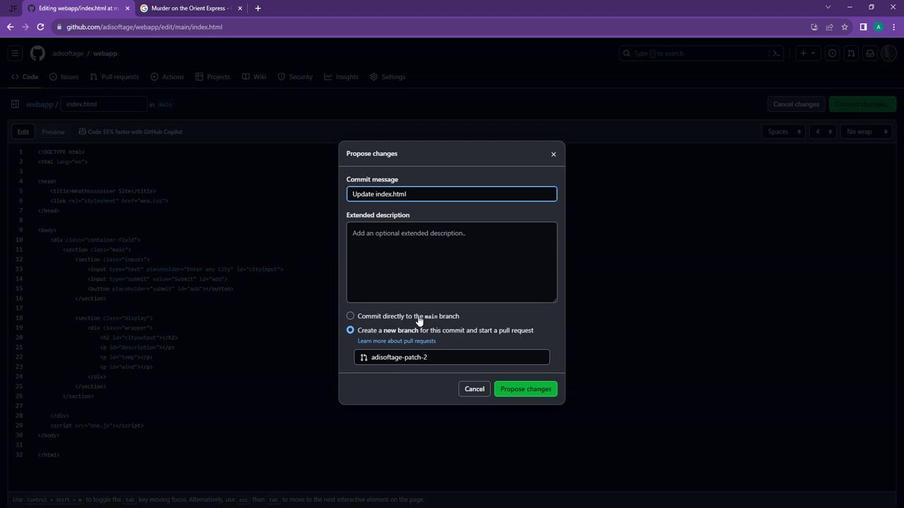 
Action: Mouse moved to (457, 340)
Screenshot: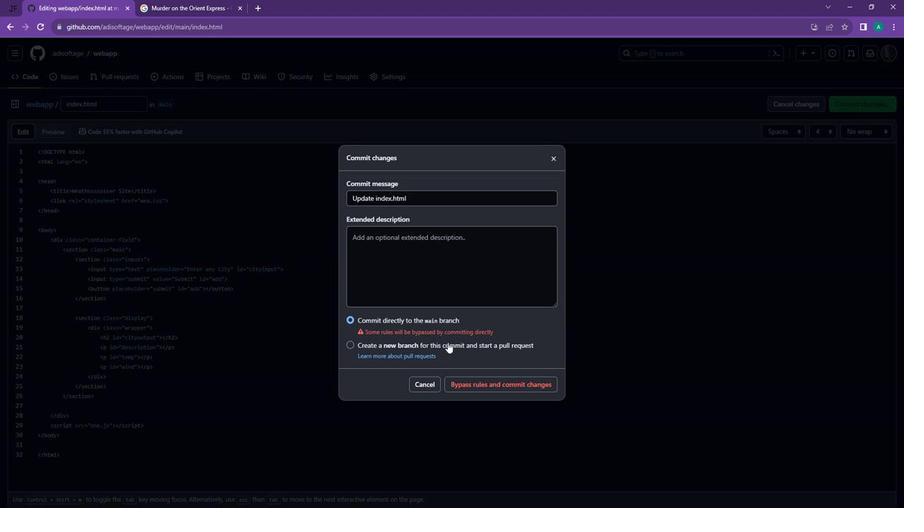 
Action: Mouse pressed left at (457, 340)
Screenshot: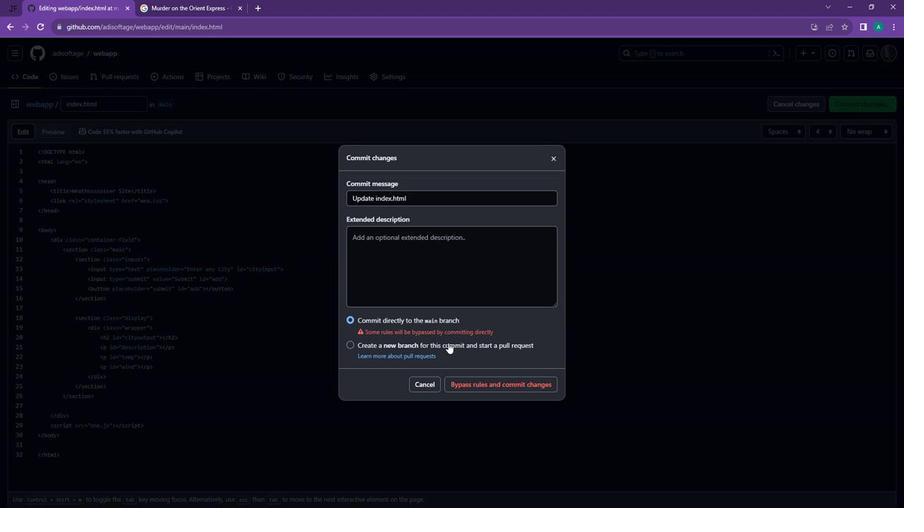 
Action: Mouse moved to (507, 390)
Screenshot: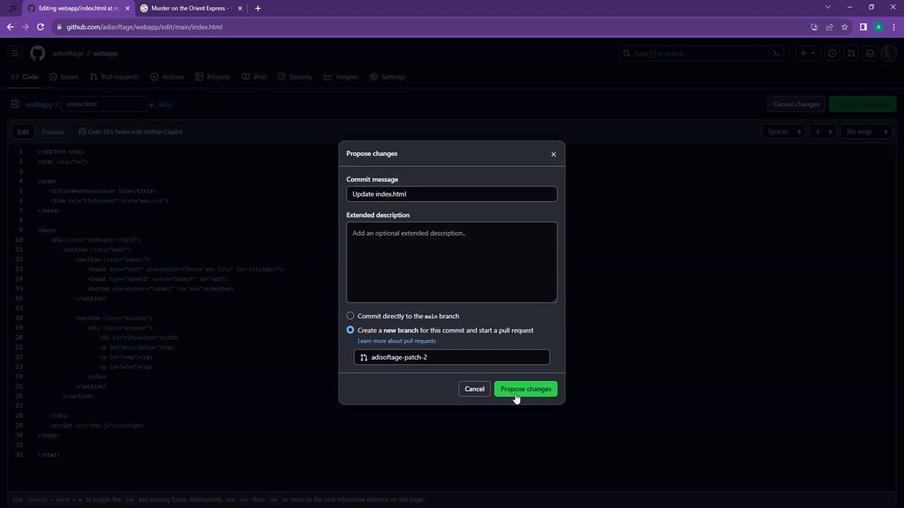 
Action: Mouse pressed left at (507, 390)
Screenshot: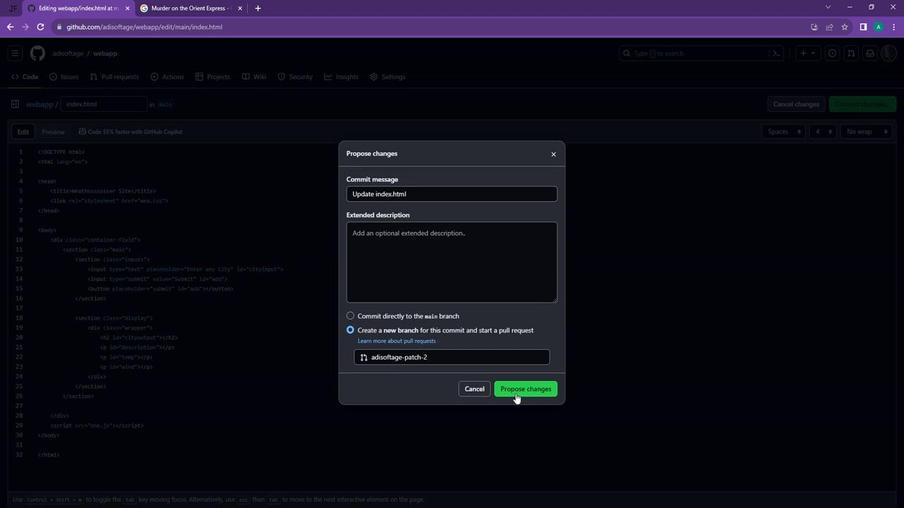 
Action: Mouse moved to (356, 317)
Screenshot: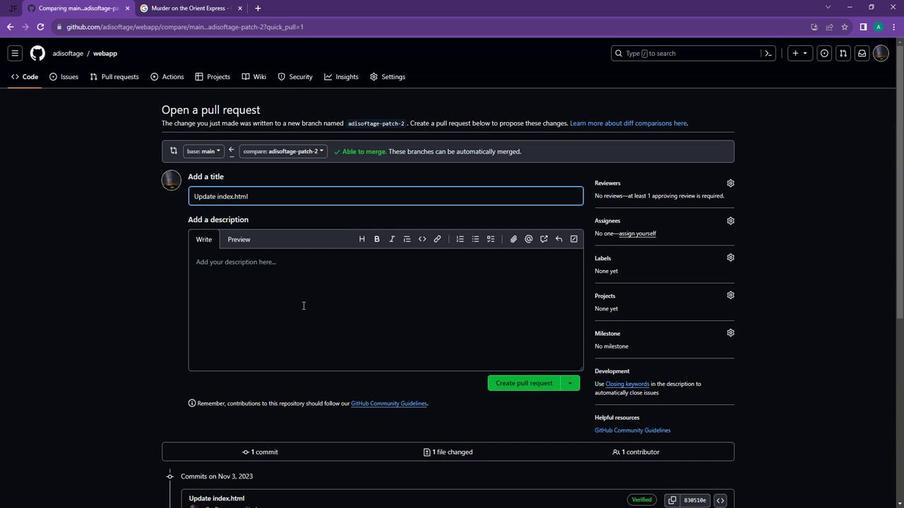 
Action: Mouse scrolled (356, 317) with delta (0, 0)
Screenshot: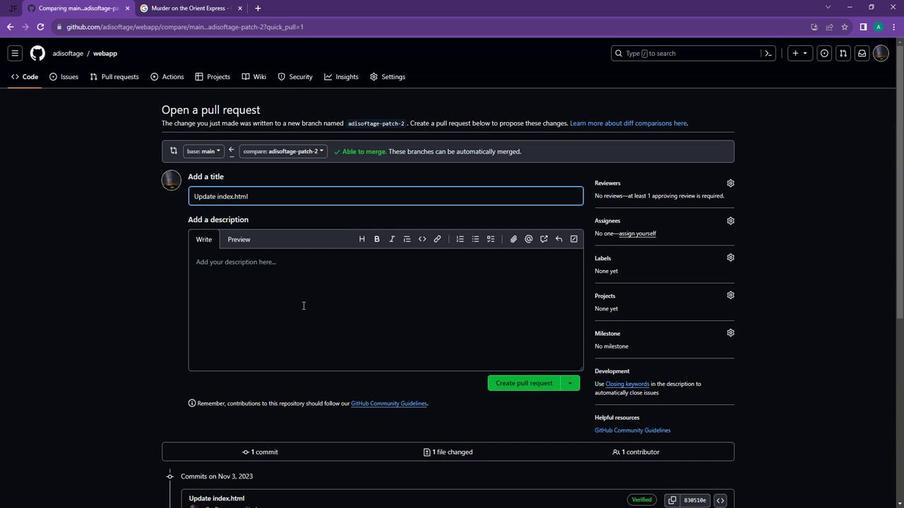 
Action: Mouse moved to (361, 323)
Screenshot: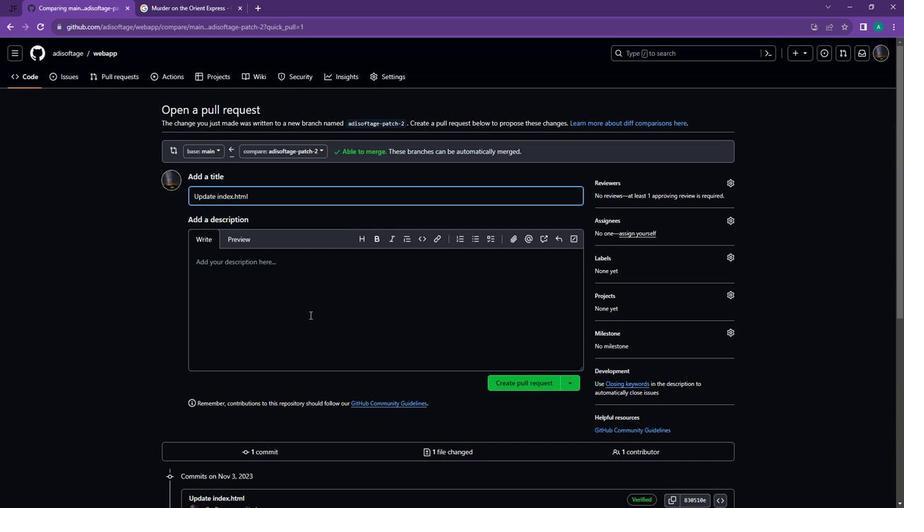 
Action: Mouse scrolled (361, 322) with delta (0, 0)
Screenshot: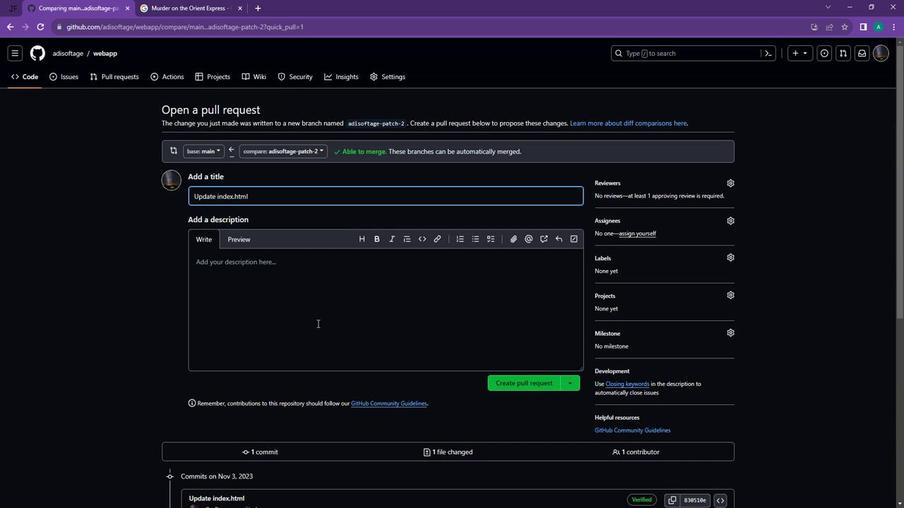 
Action: Mouse moved to (362, 325)
Screenshot: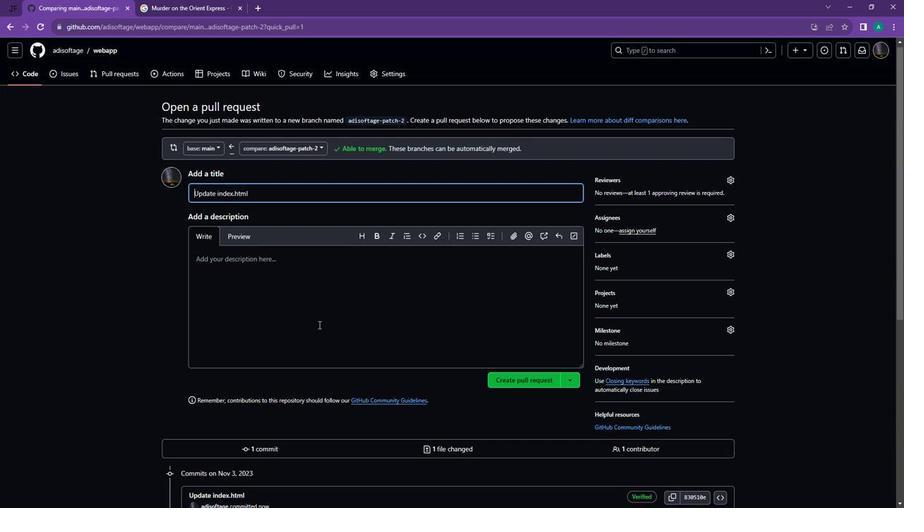
Action: Mouse scrolled (362, 325) with delta (0, 0)
Screenshot: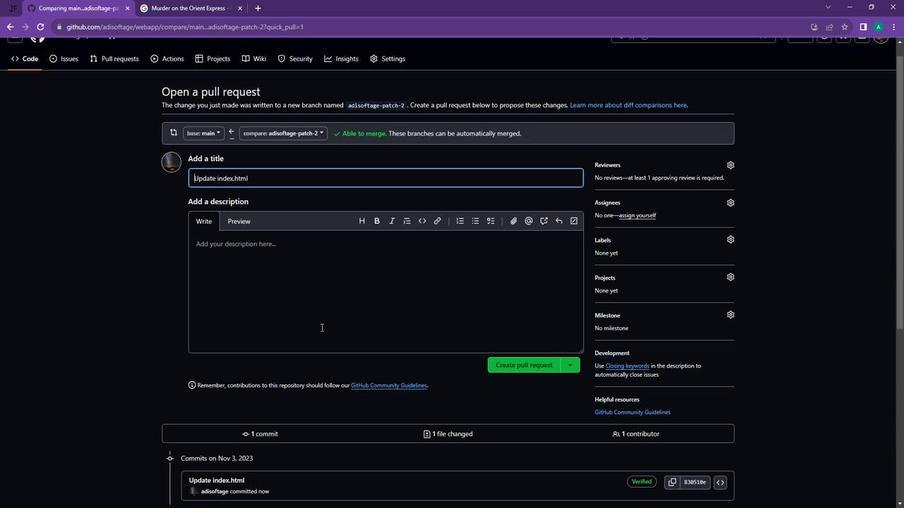 
Action: Mouse moved to (363, 325)
Screenshot: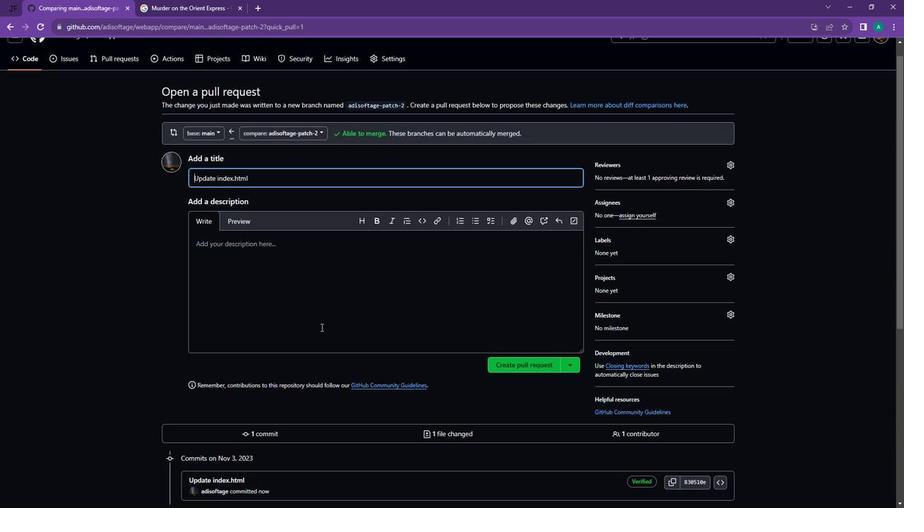 
Action: Mouse scrolled (363, 325) with delta (0, 0)
Screenshot: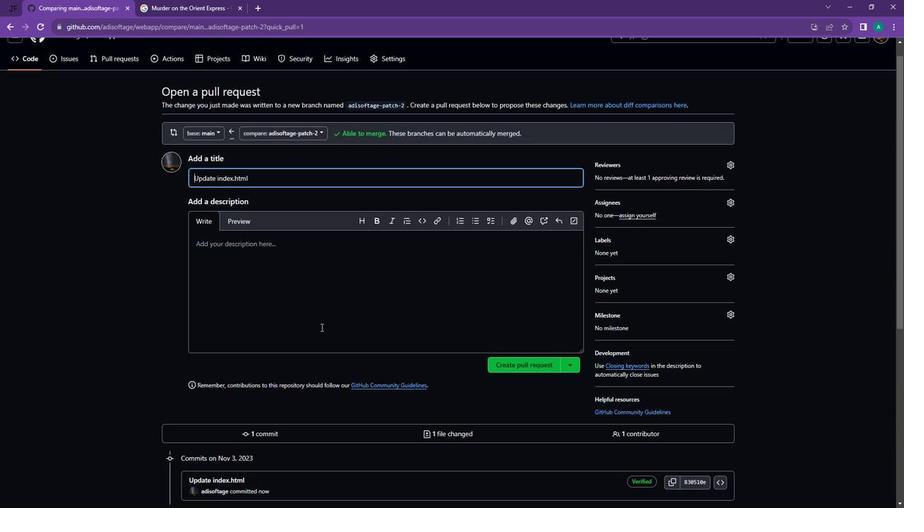 
Action: Mouse moved to (507, 189)
Screenshot: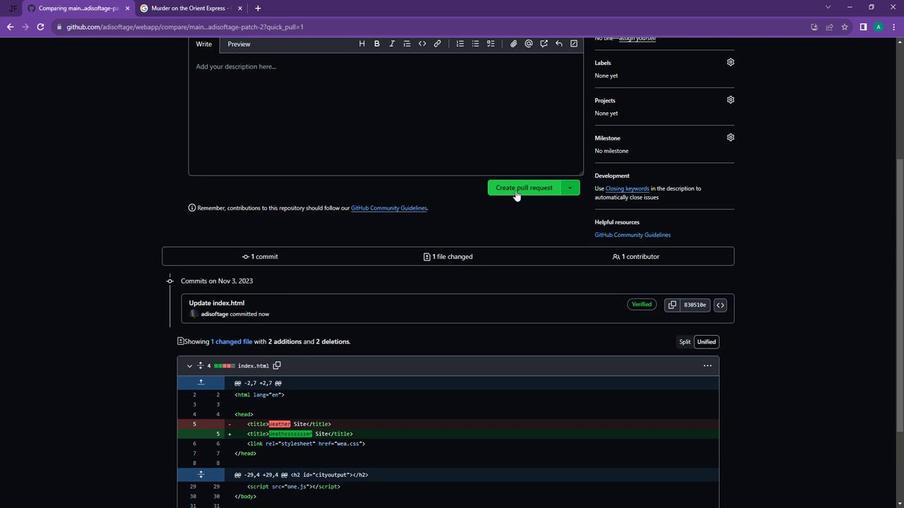 
Action: Mouse pressed left at (507, 189)
Screenshot: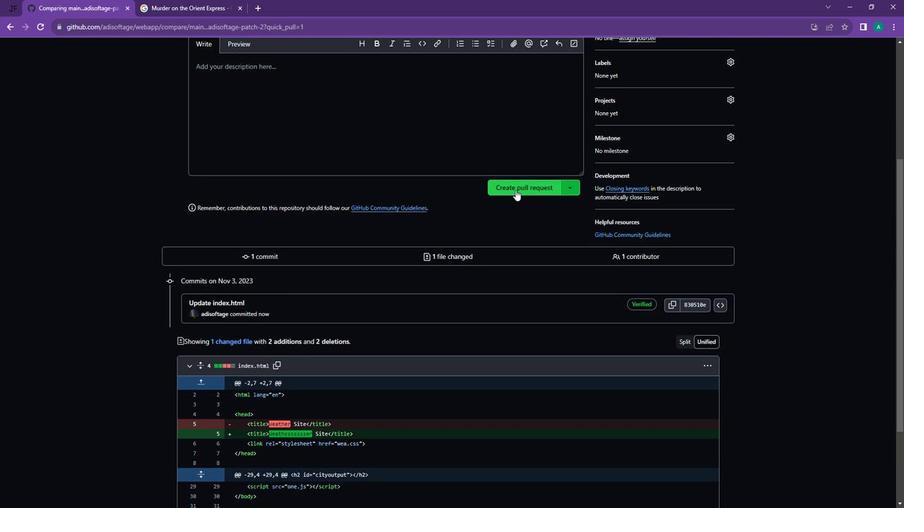 
Action: Mouse moved to (305, 396)
Screenshot: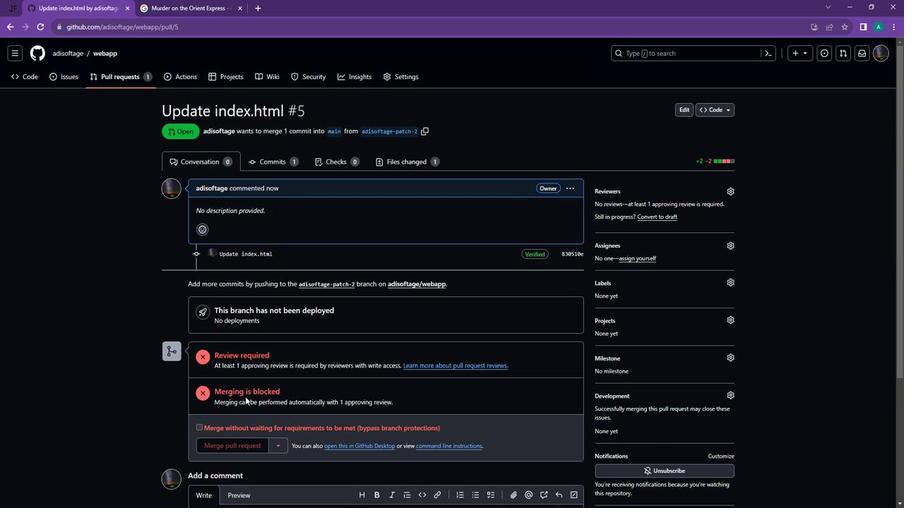 
Action: Mouse scrolled (305, 395) with delta (0, 0)
Screenshot: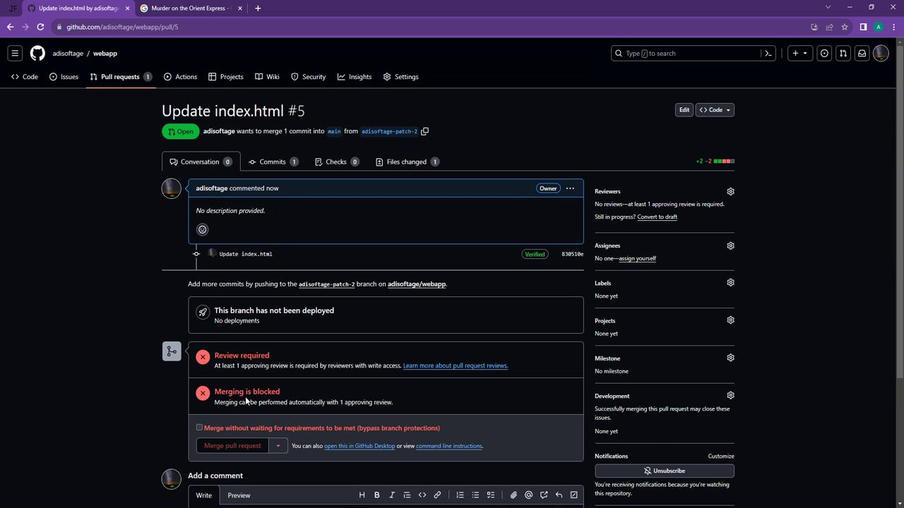 
Action: Mouse scrolled (305, 395) with delta (0, 0)
Screenshot: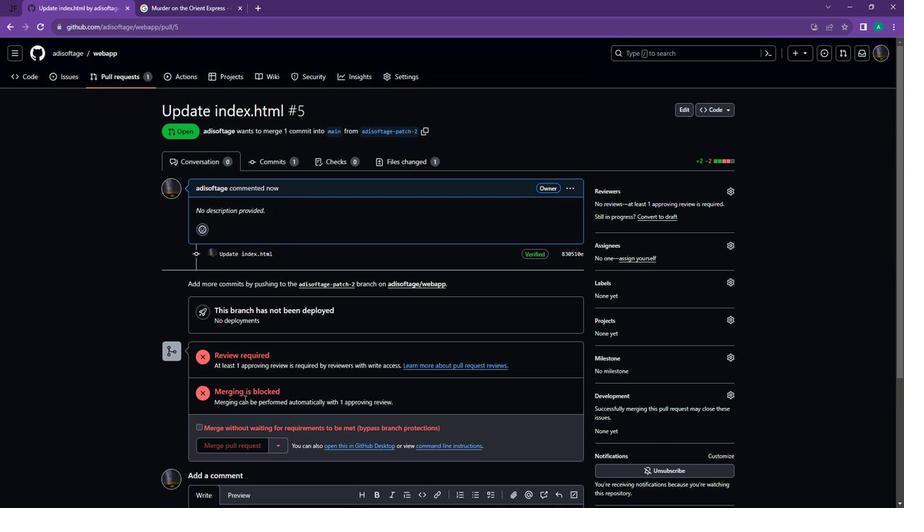 
Action: Mouse moved to (367, 331)
Screenshot: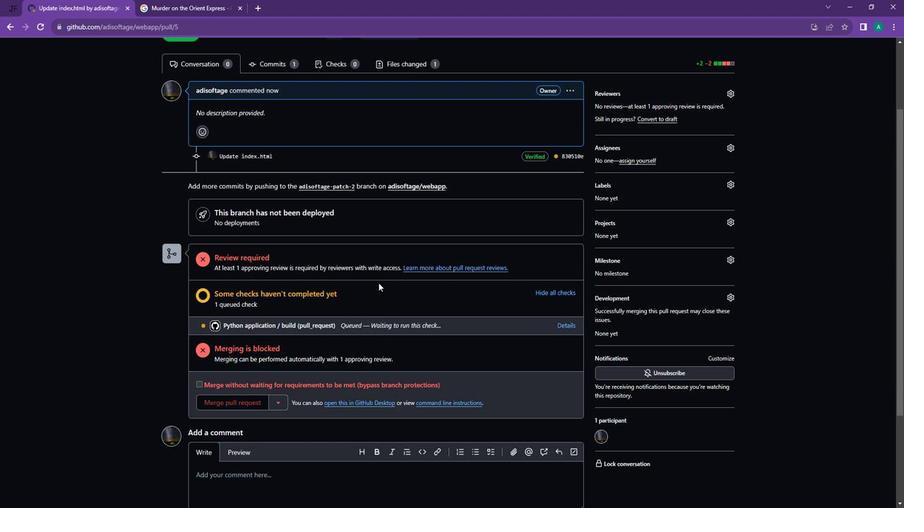 
